 Task: Search one way flight ticket for 4 adults, 2 children, 2 infants in seat and 1 infant on lap in economy from Laredo: Laredo International Airport to New Bern: Coastal Carolina Regional Airport (was Craven County Regional) on 8-4-2023. Choice of flights is Delta. Price is upto 80000. Outbound departure time preference is 0:00.
Action: Mouse moved to (247, 344)
Screenshot: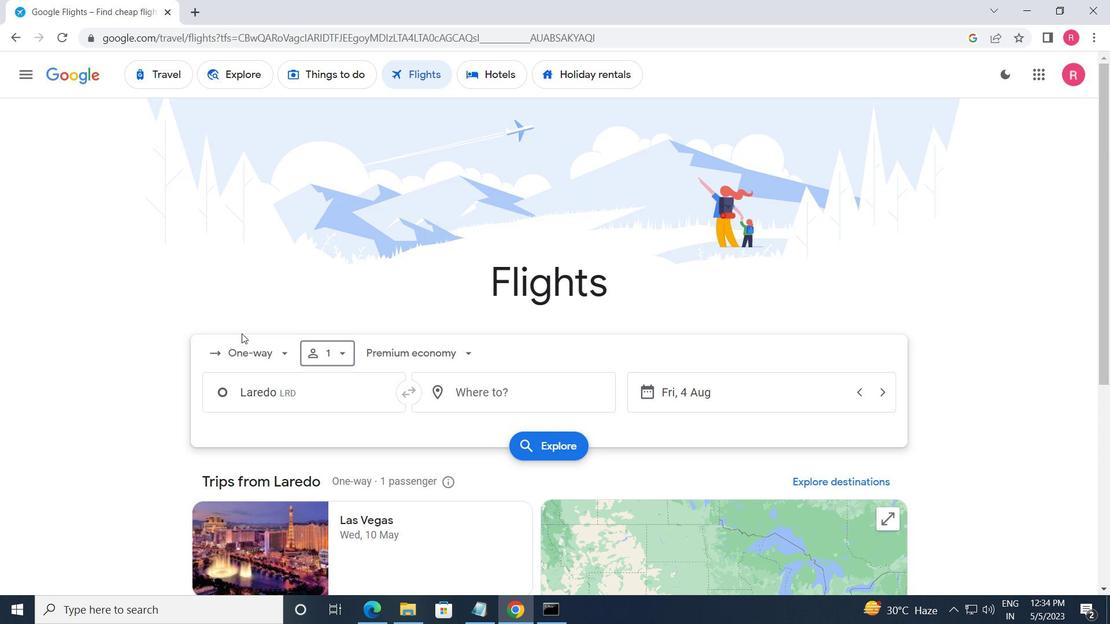 
Action: Mouse pressed left at (247, 344)
Screenshot: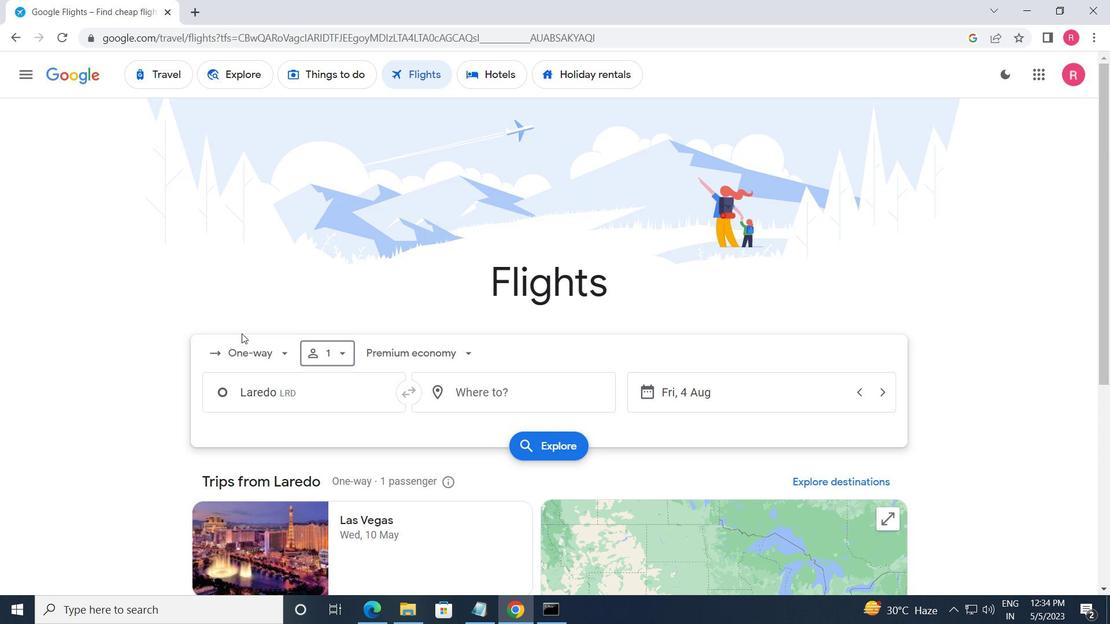 
Action: Mouse moved to (272, 410)
Screenshot: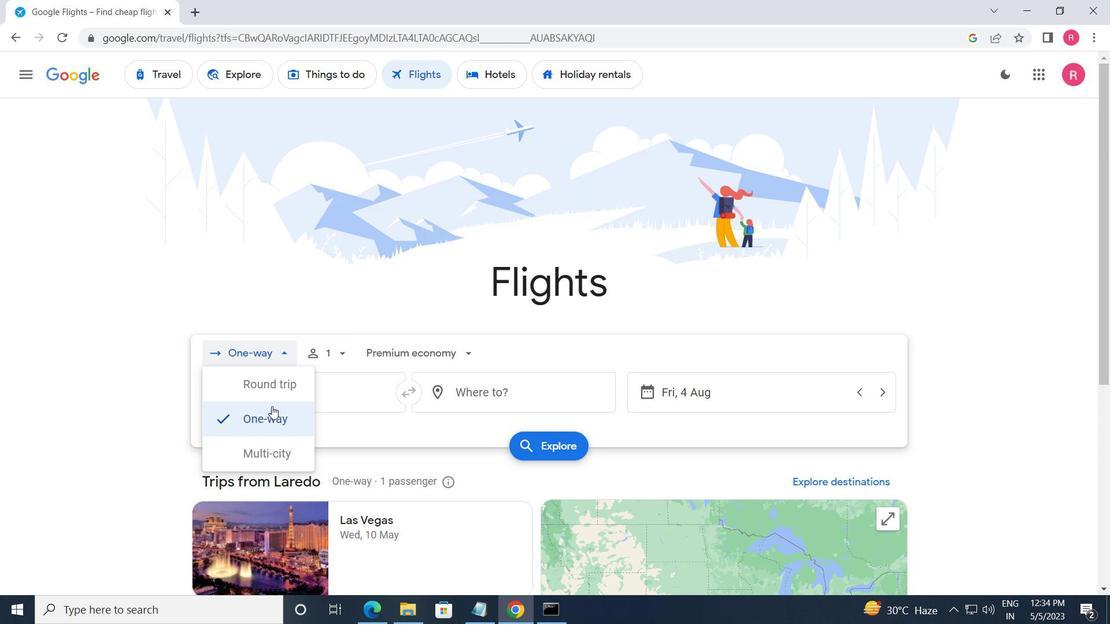 
Action: Mouse pressed left at (272, 410)
Screenshot: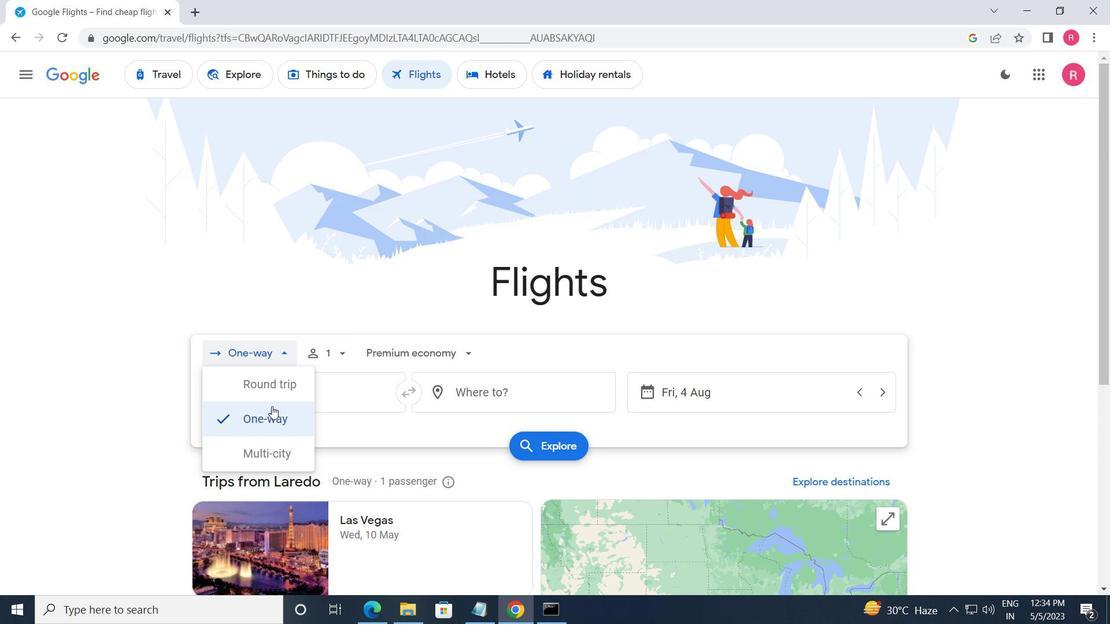 
Action: Mouse moved to (323, 361)
Screenshot: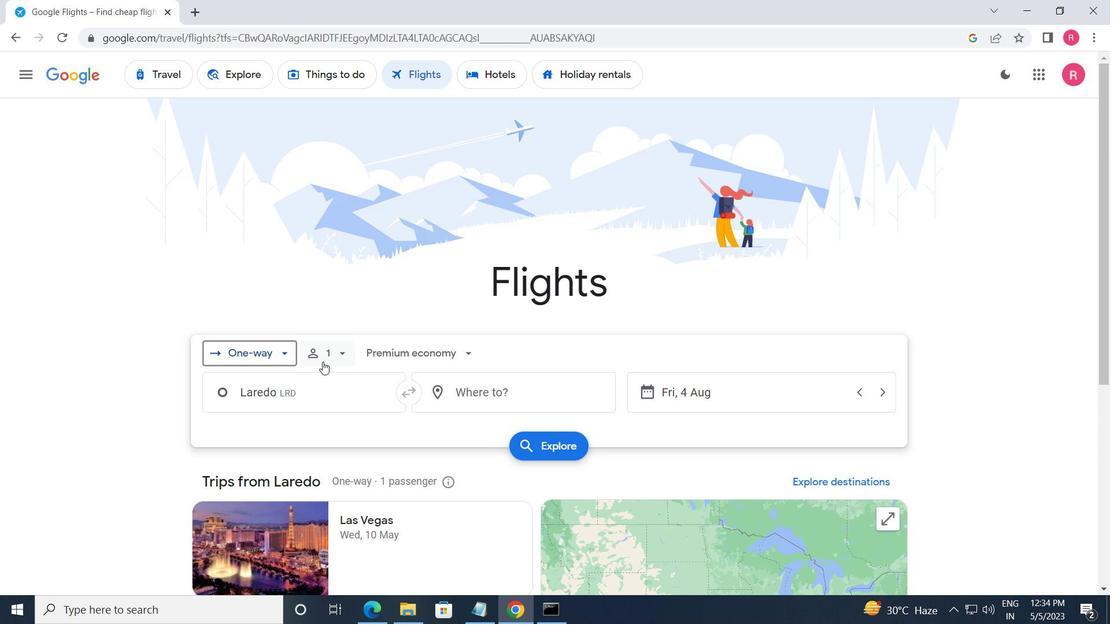 
Action: Mouse pressed left at (323, 361)
Screenshot: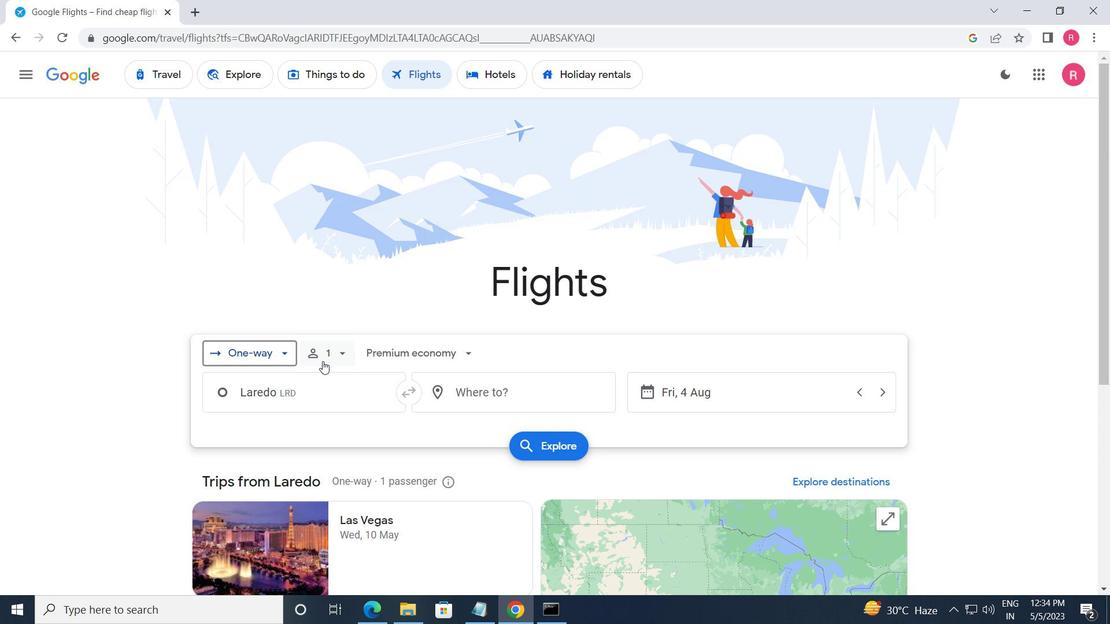 
Action: Mouse moved to (457, 396)
Screenshot: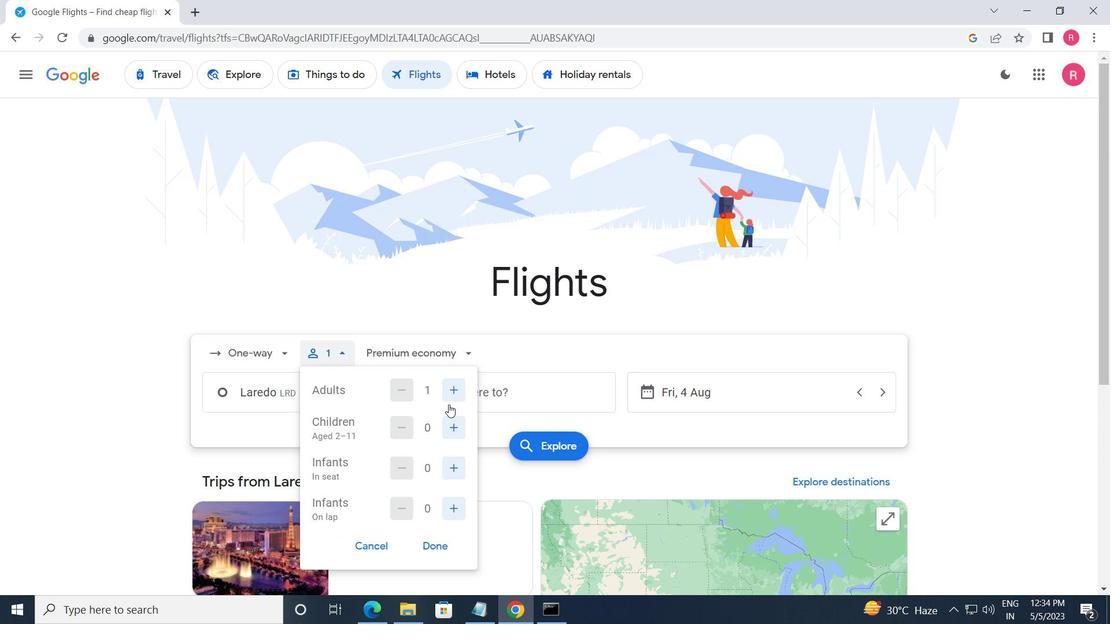 
Action: Mouse pressed left at (457, 396)
Screenshot: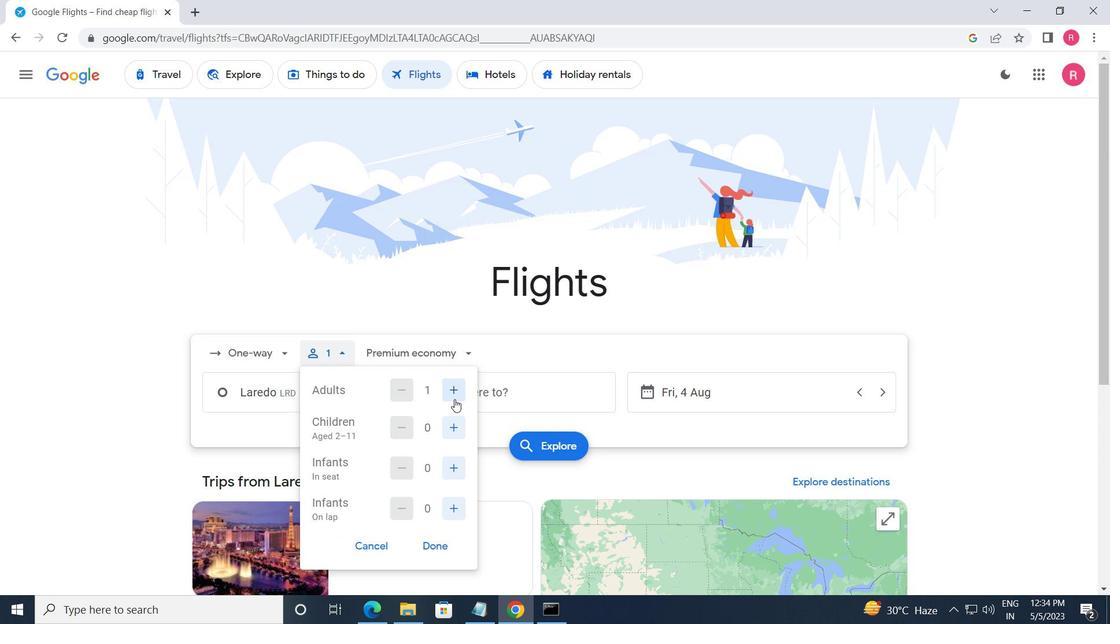 
Action: Mouse moved to (458, 396)
Screenshot: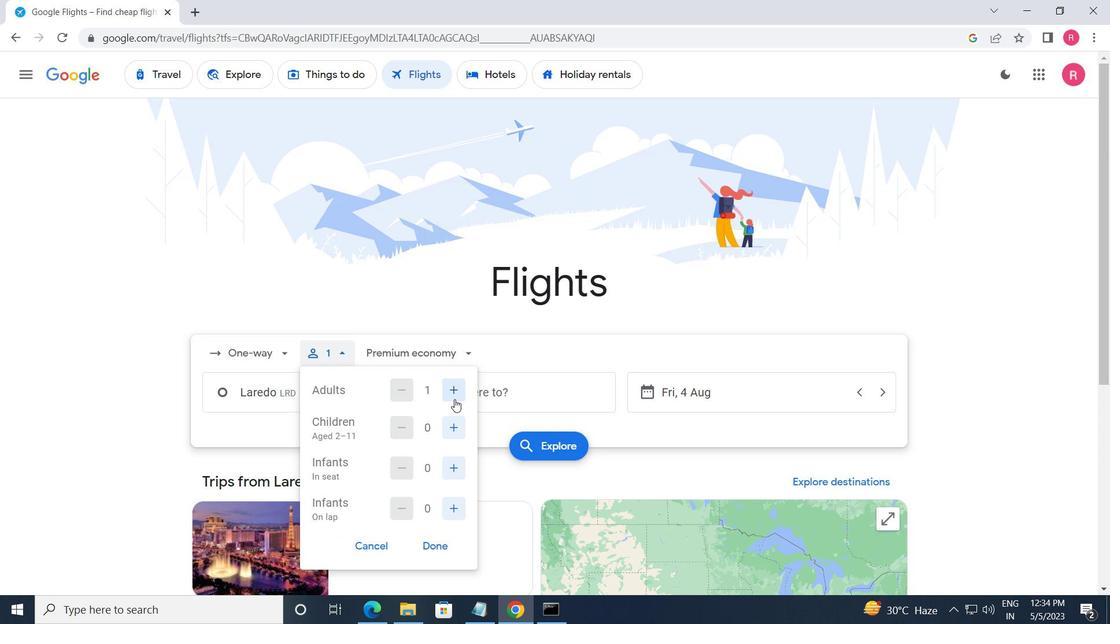 
Action: Mouse pressed left at (458, 396)
Screenshot: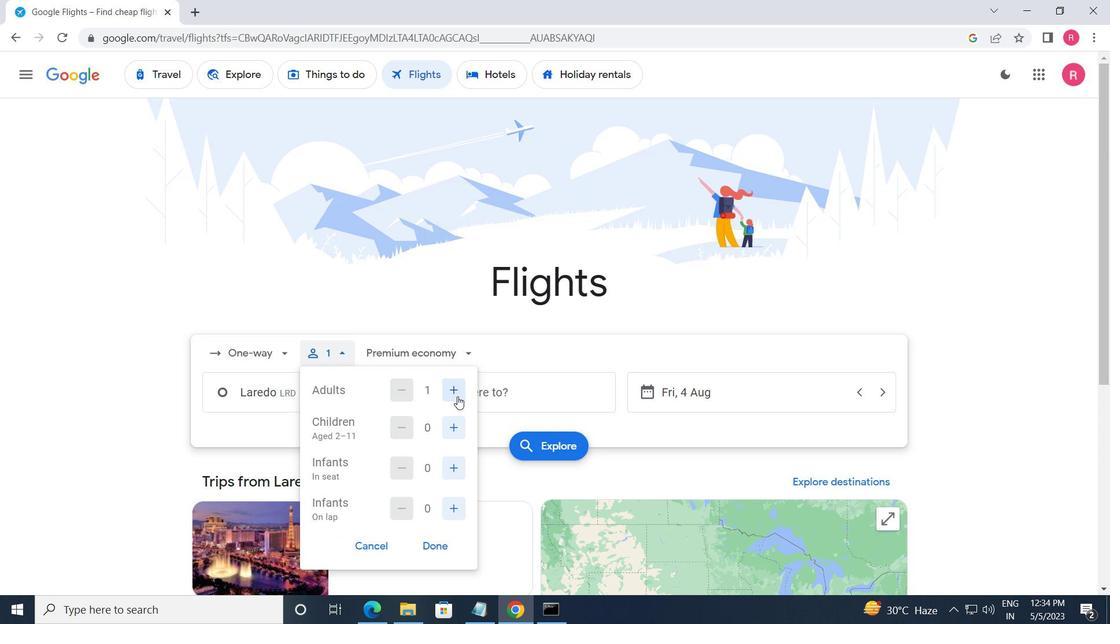 
Action: Mouse pressed left at (458, 396)
Screenshot: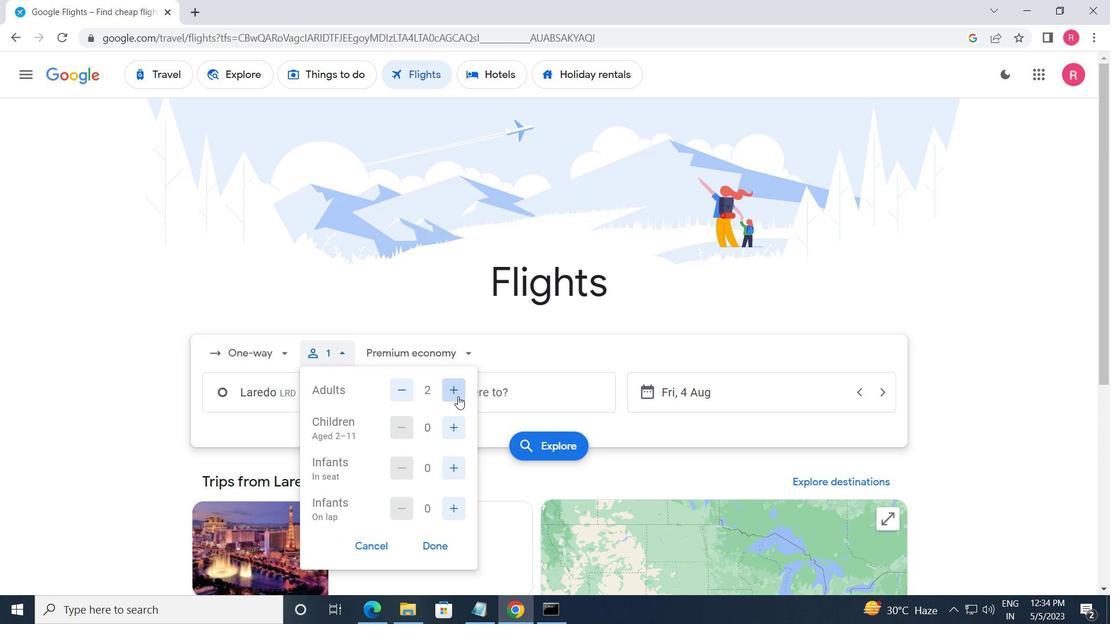 
Action: Mouse moved to (454, 419)
Screenshot: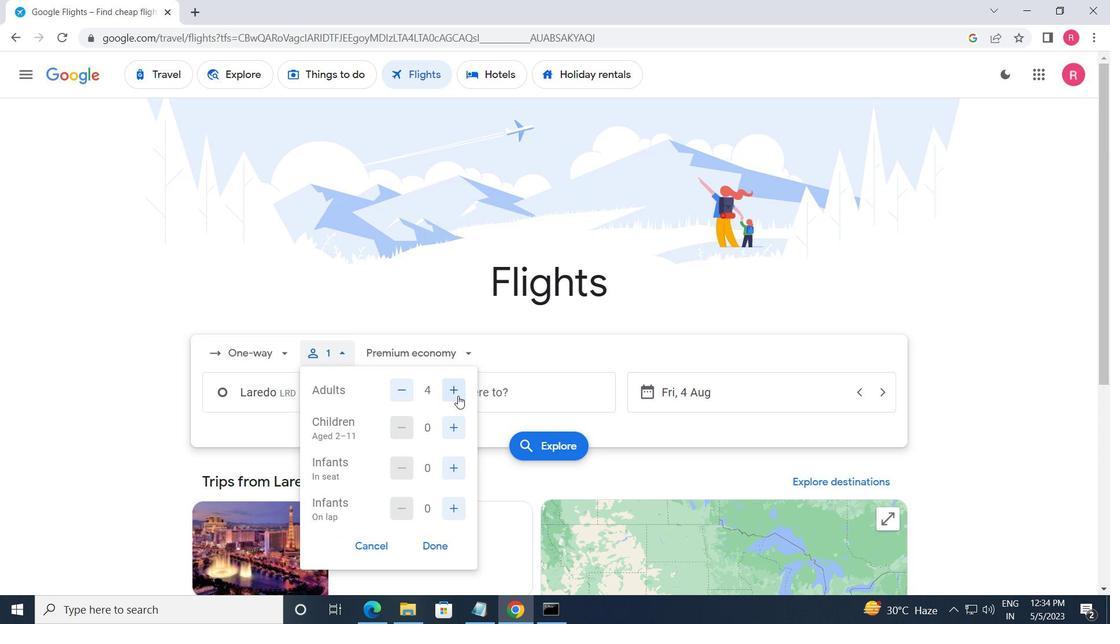 
Action: Mouse pressed left at (454, 419)
Screenshot: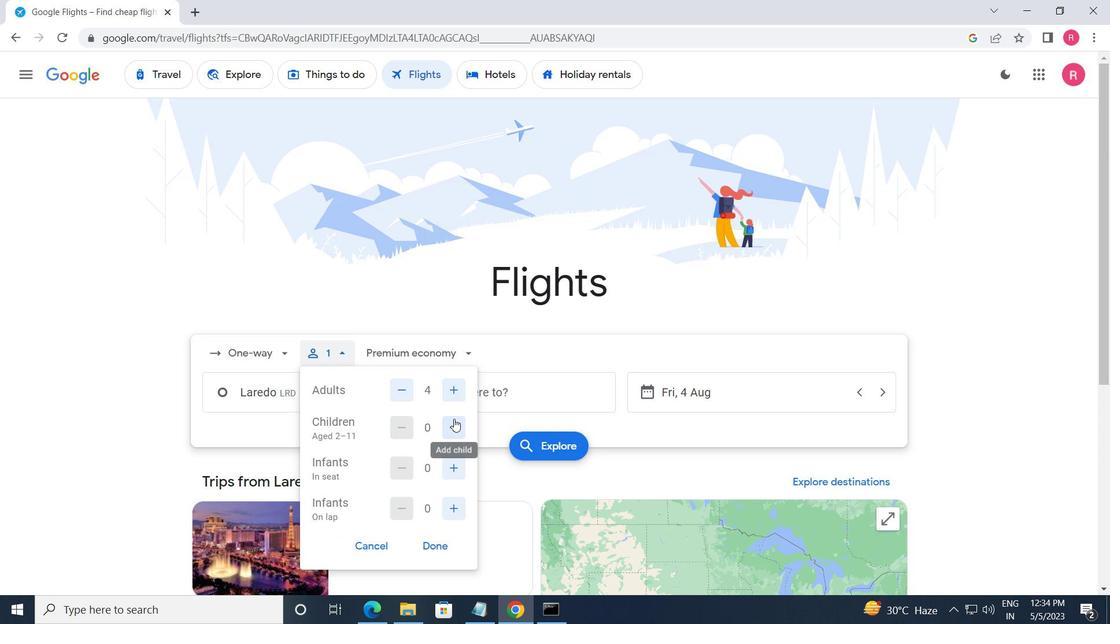 
Action: Mouse pressed left at (454, 419)
Screenshot: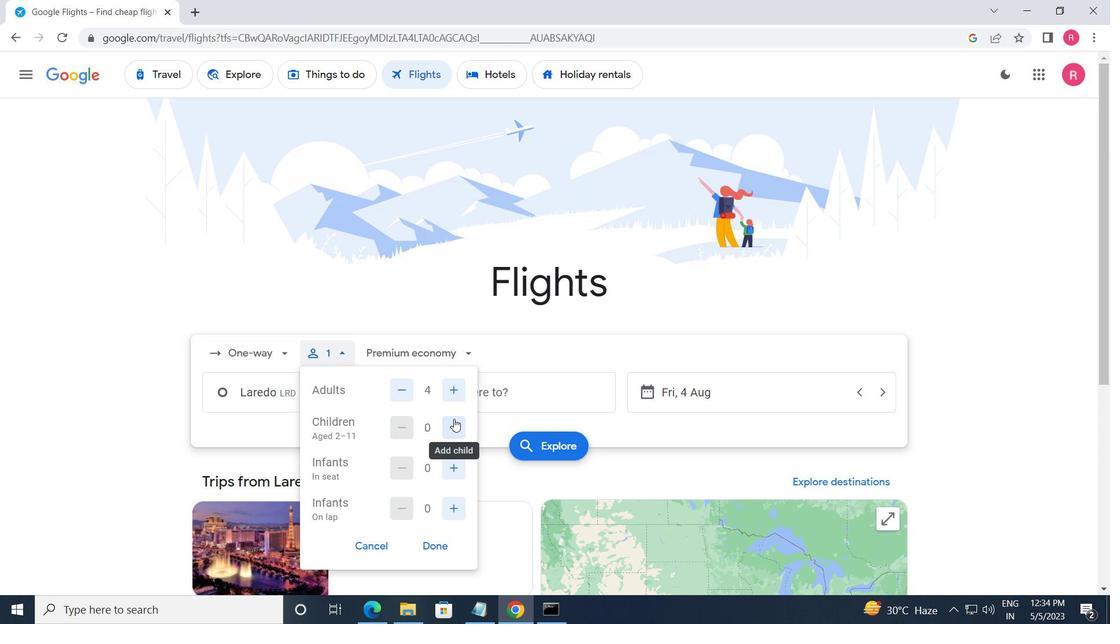 
Action: Mouse moved to (454, 463)
Screenshot: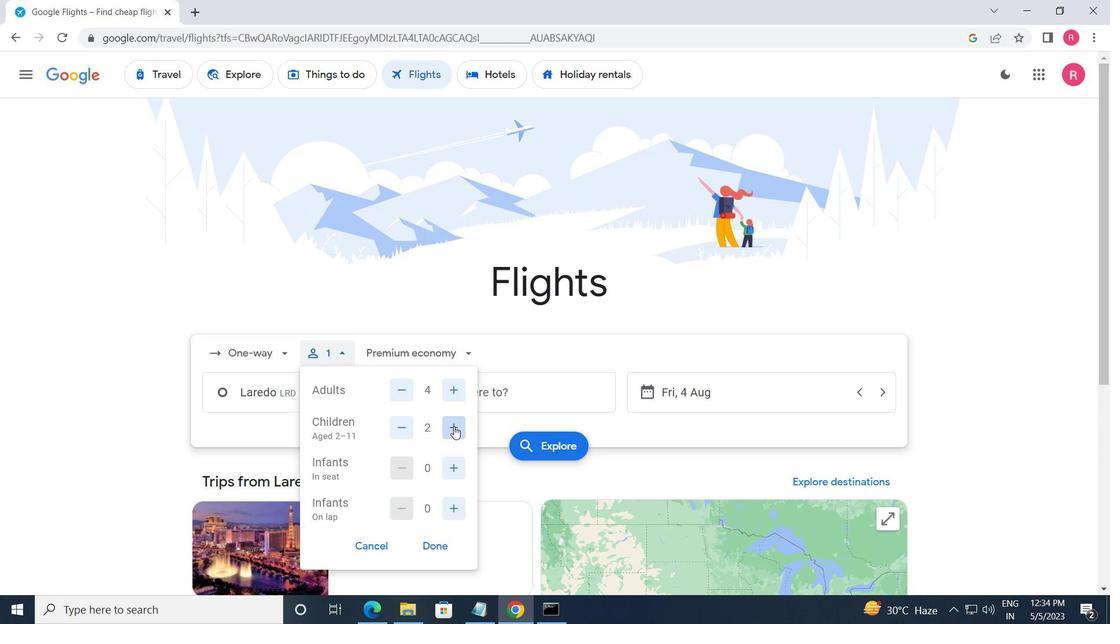 
Action: Mouse pressed left at (454, 463)
Screenshot: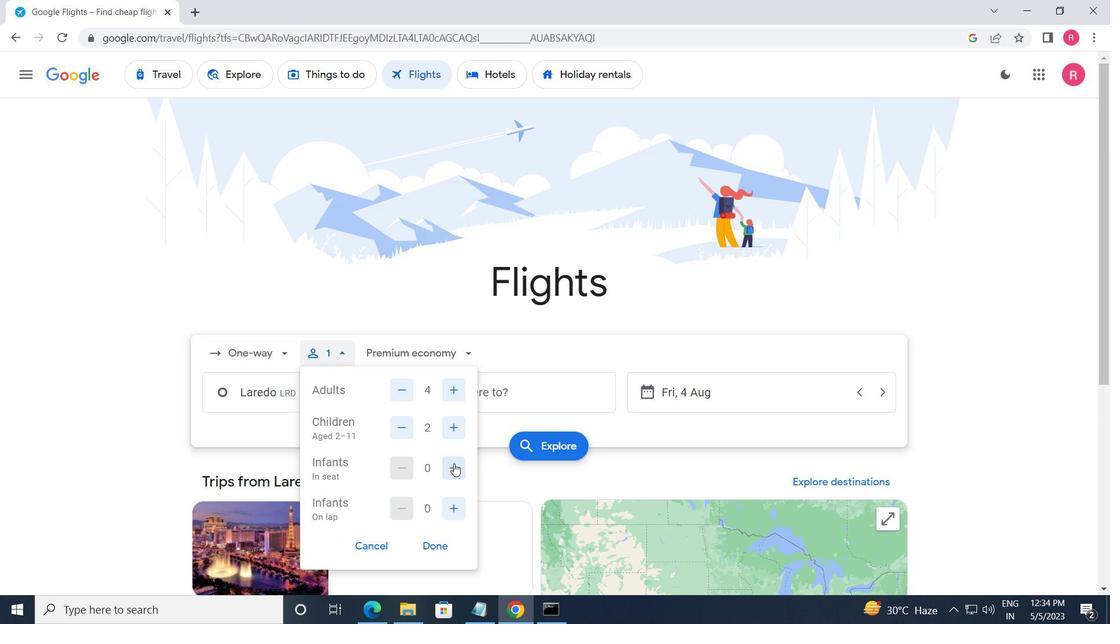 
Action: Mouse pressed left at (454, 463)
Screenshot: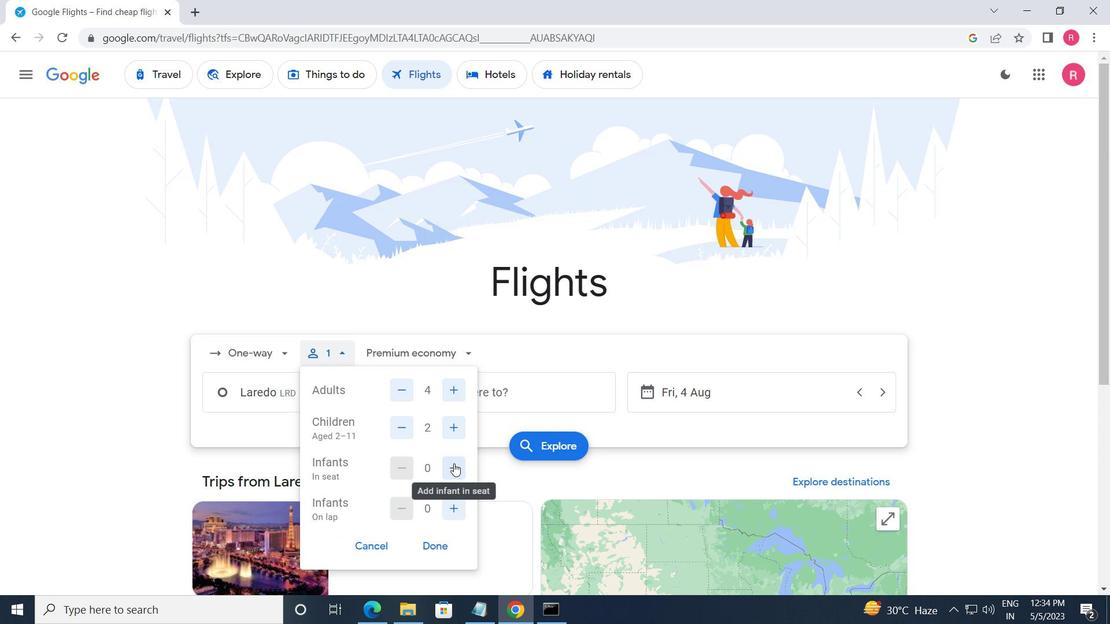 
Action: Mouse moved to (454, 512)
Screenshot: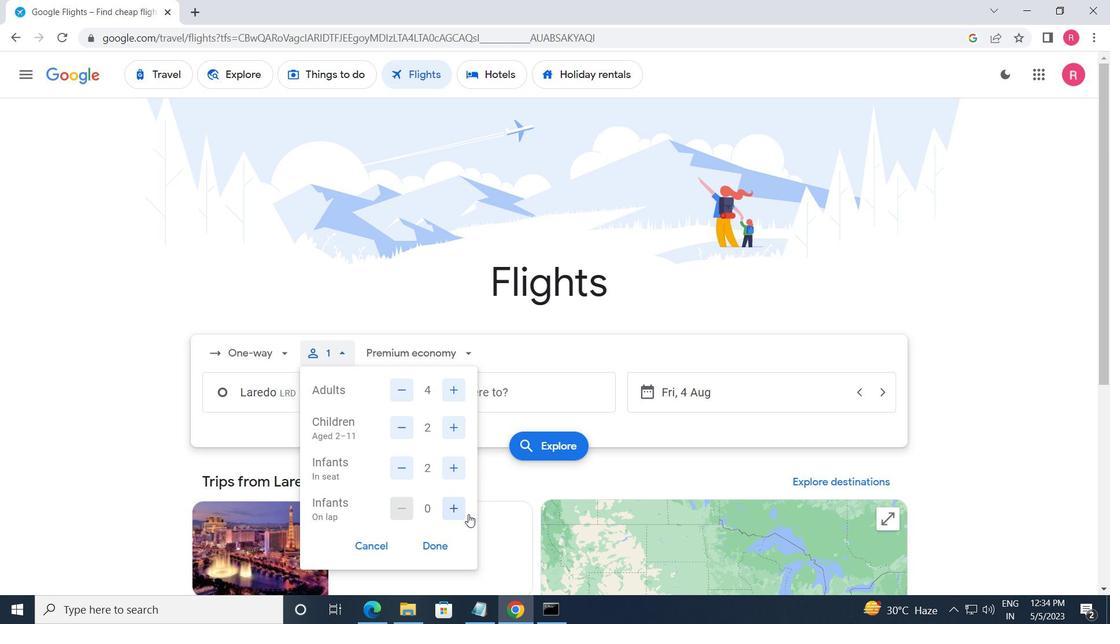 
Action: Mouse pressed left at (454, 512)
Screenshot: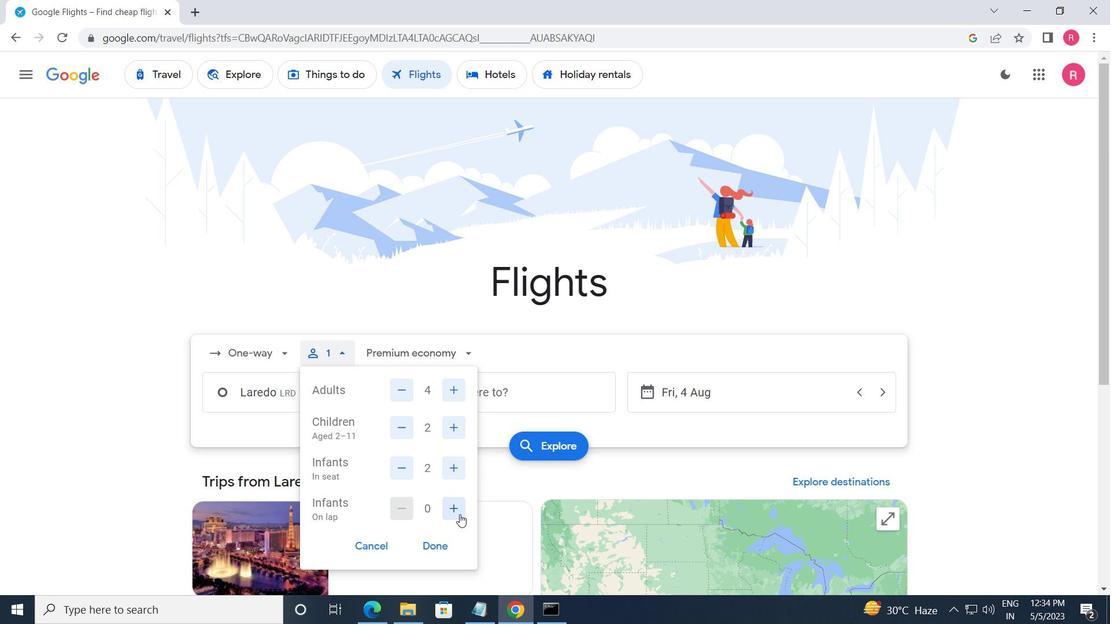 
Action: Mouse moved to (435, 542)
Screenshot: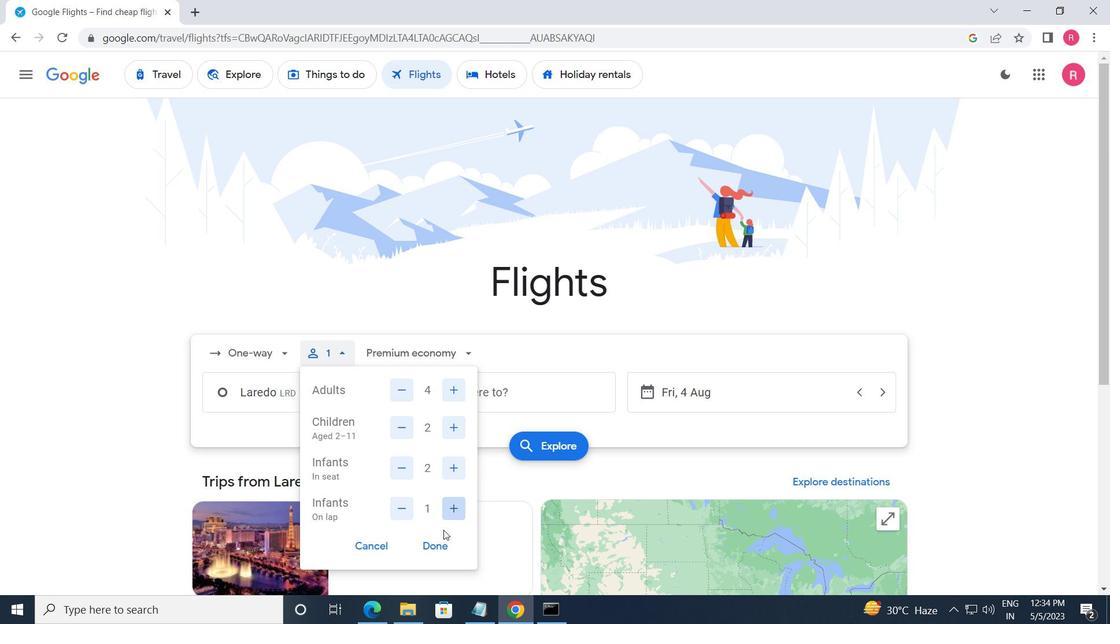 
Action: Mouse pressed left at (435, 542)
Screenshot: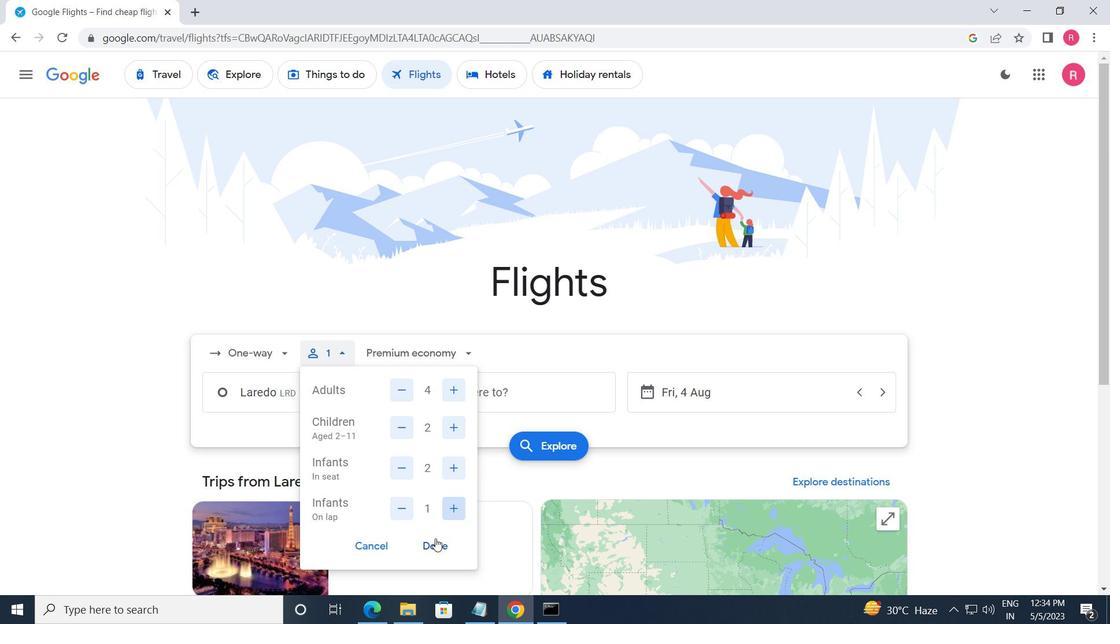 
Action: Mouse moved to (428, 358)
Screenshot: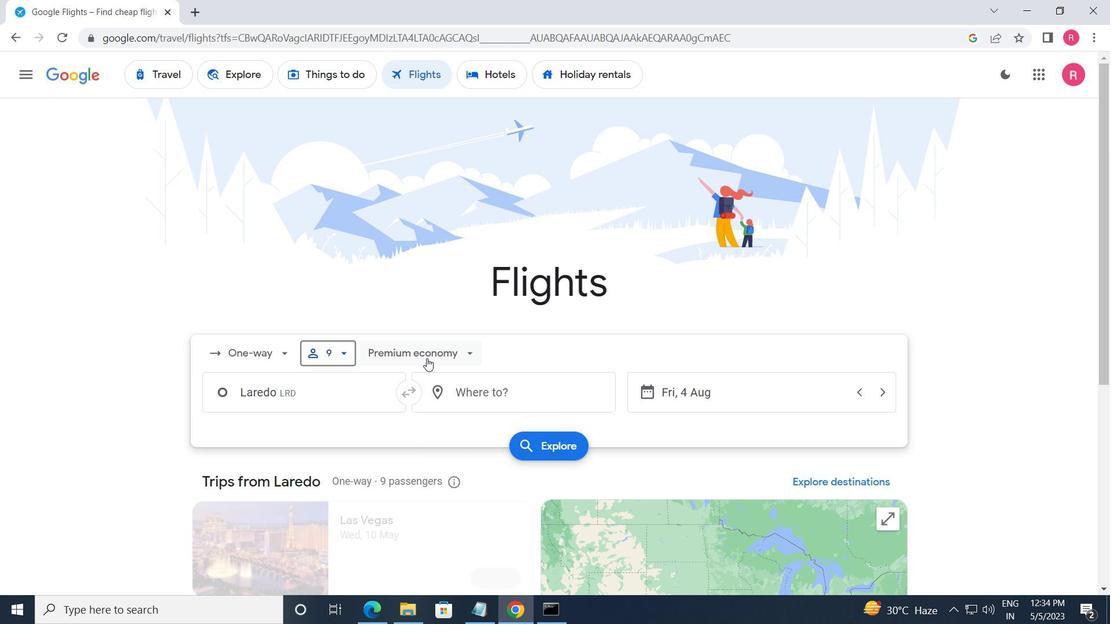 
Action: Mouse pressed left at (428, 358)
Screenshot: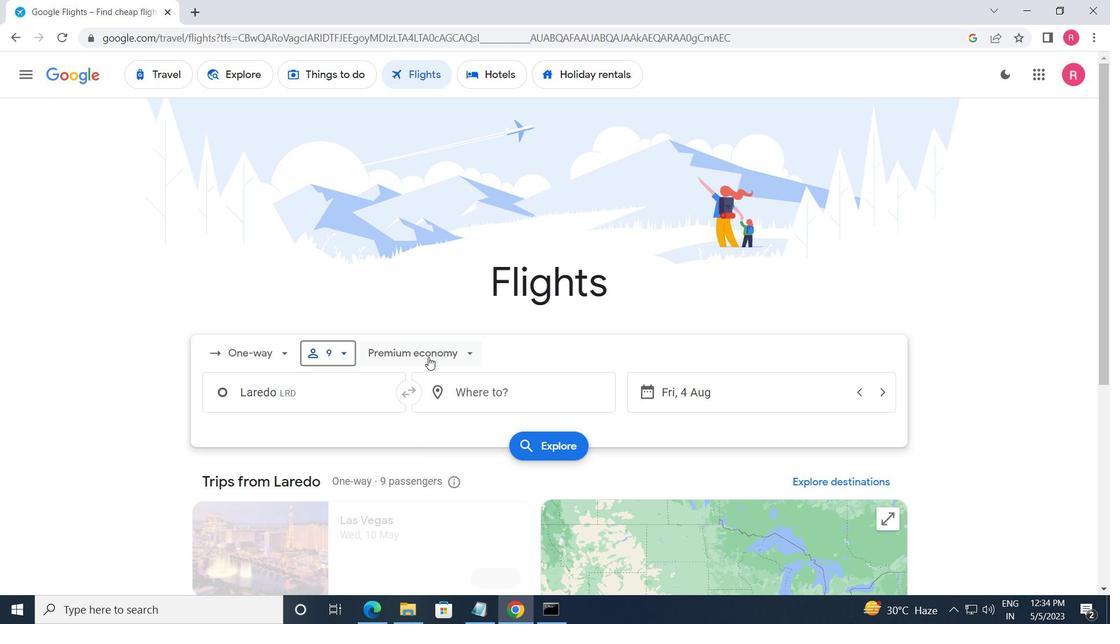 
Action: Mouse moved to (434, 384)
Screenshot: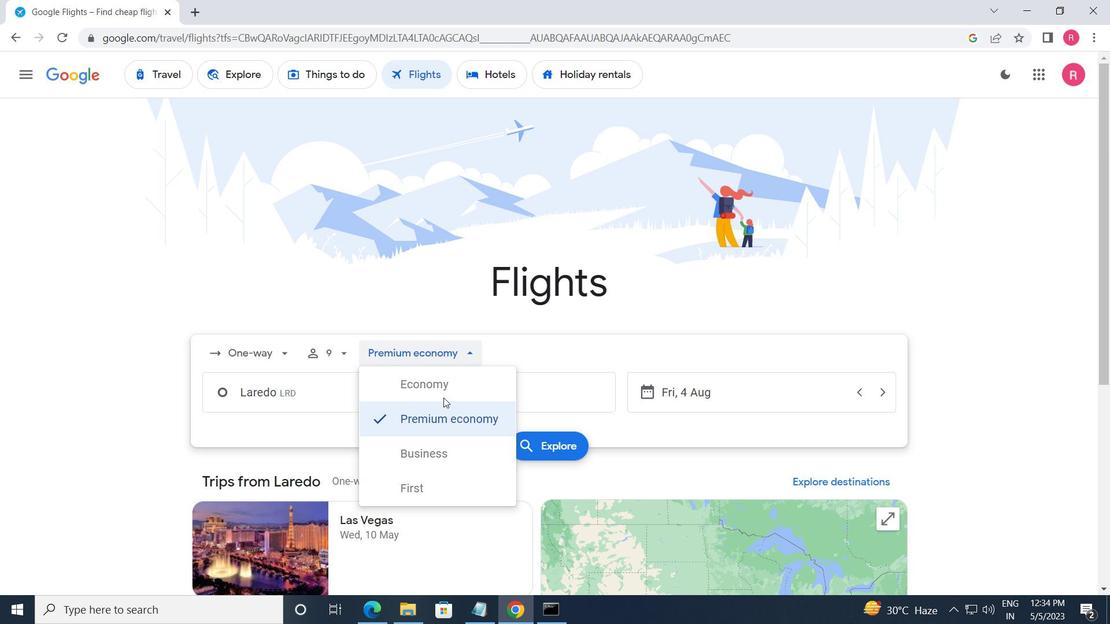 
Action: Mouse pressed left at (434, 384)
Screenshot: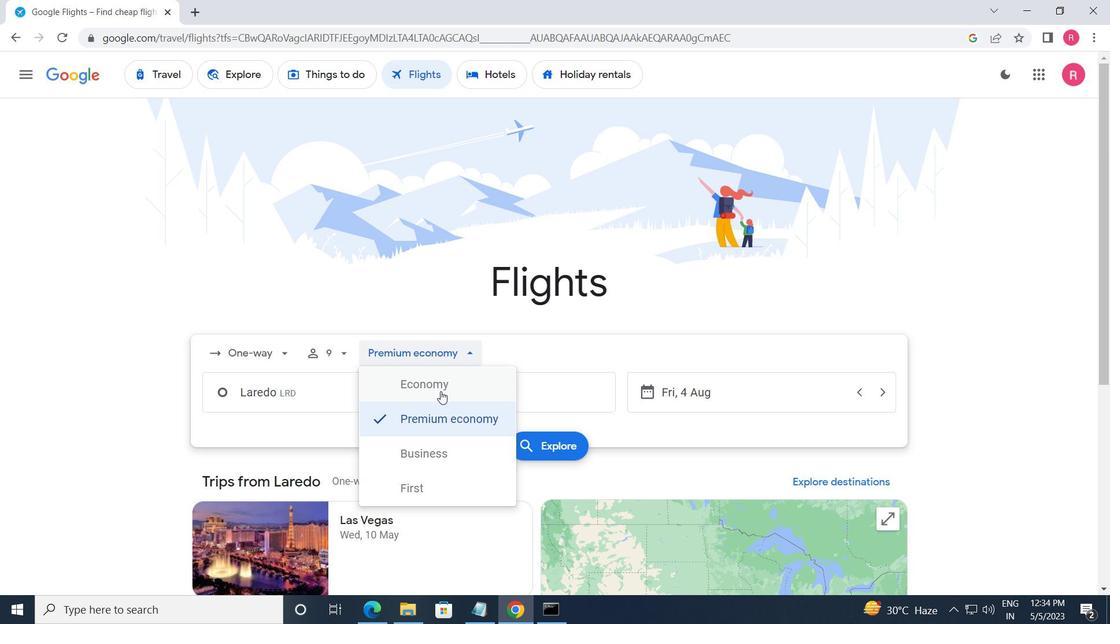 
Action: Mouse moved to (343, 396)
Screenshot: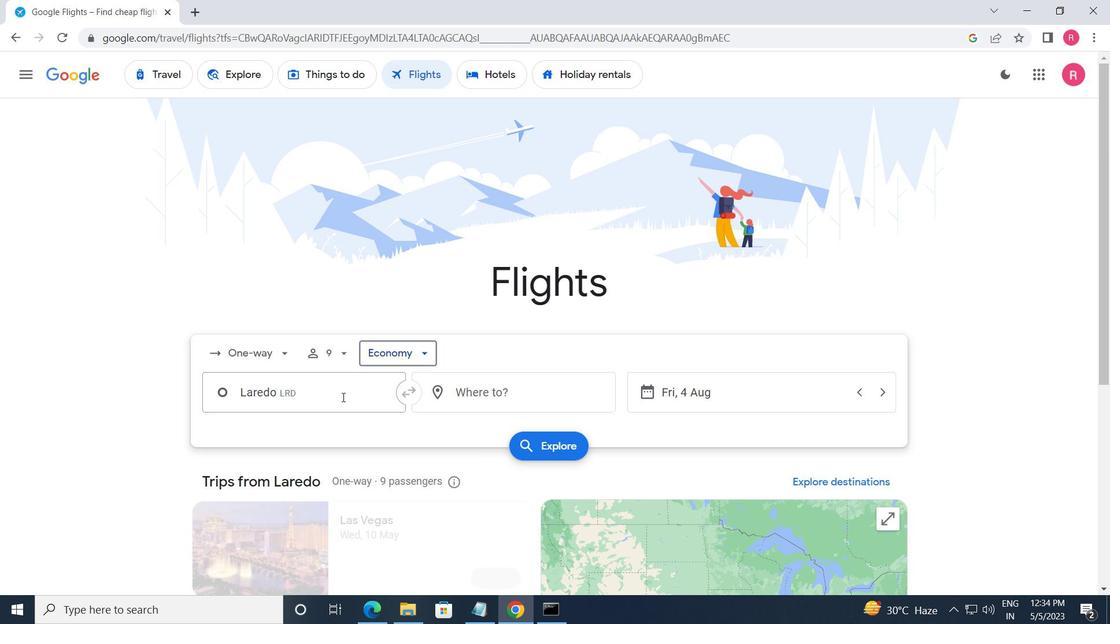 
Action: Mouse pressed left at (343, 396)
Screenshot: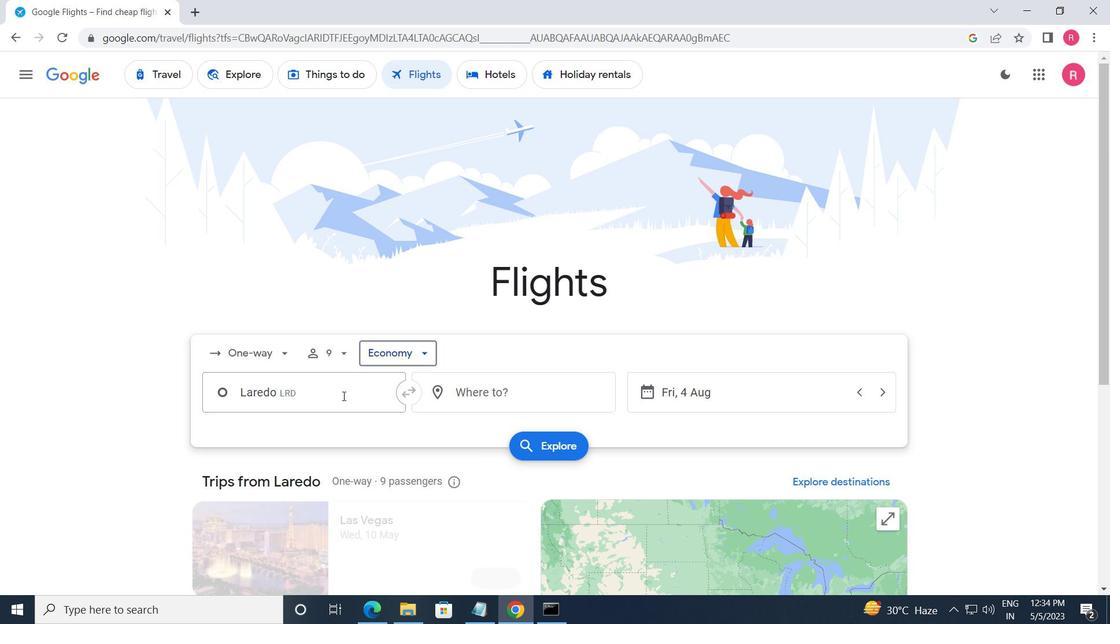 
Action: Key pressed <Key.shift_r>Lard<Key.backspace>edo
Screenshot: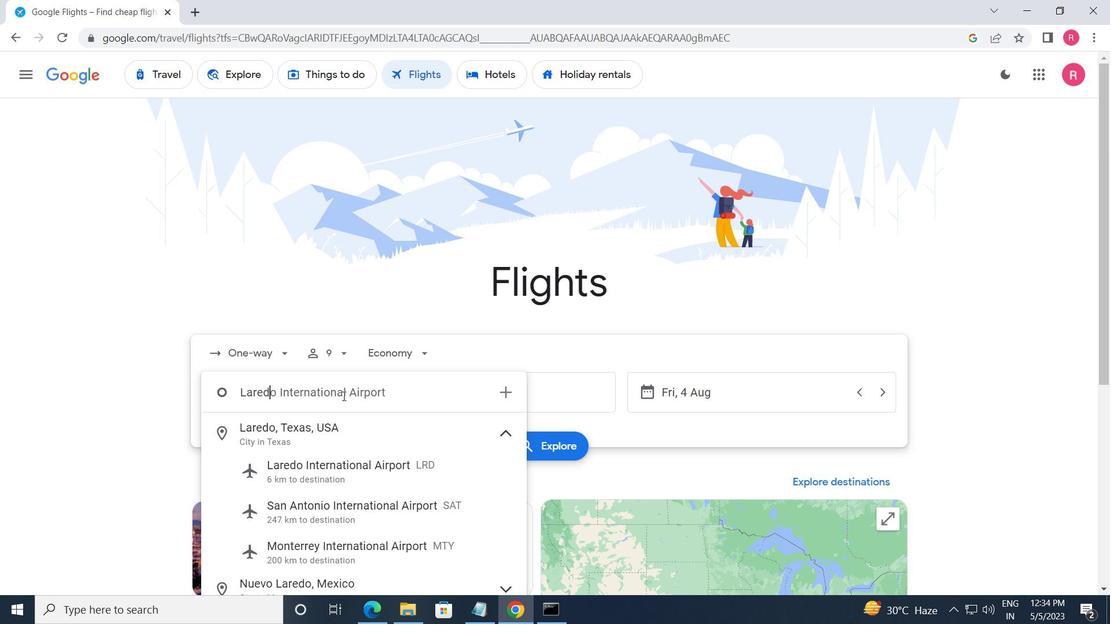 
Action: Mouse moved to (333, 477)
Screenshot: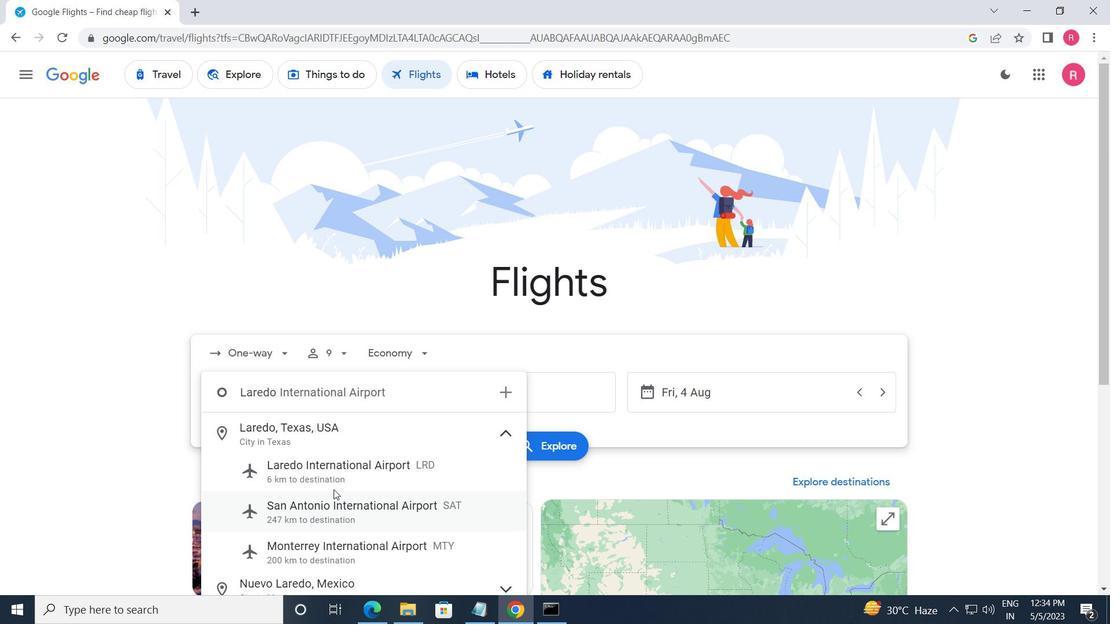 
Action: Mouse pressed left at (333, 477)
Screenshot: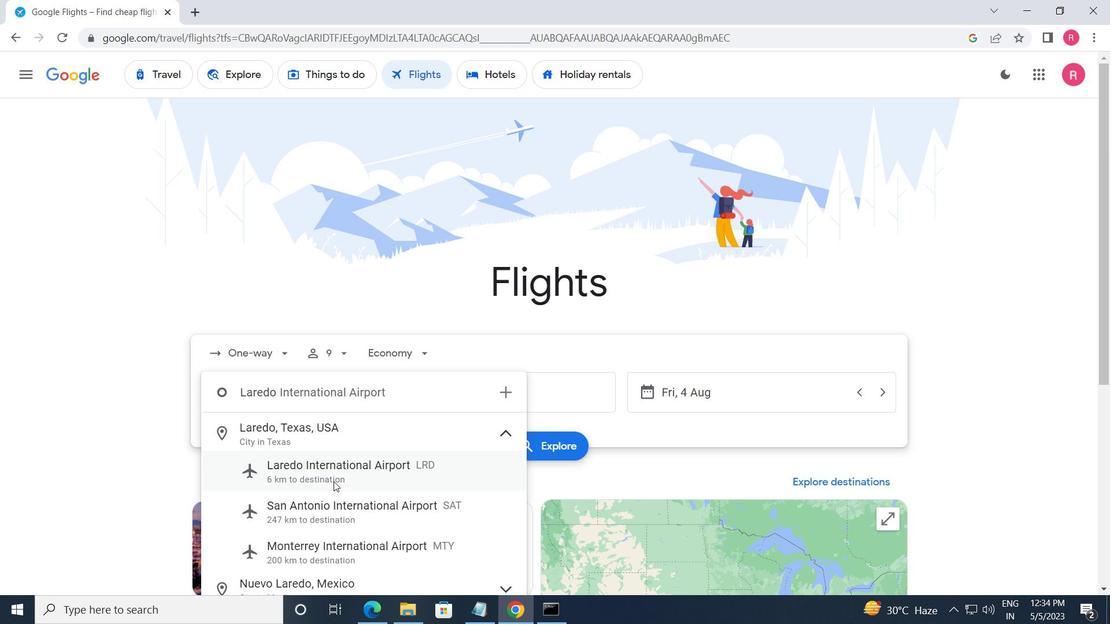 
Action: Mouse moved to (548, 394)
Screenshot: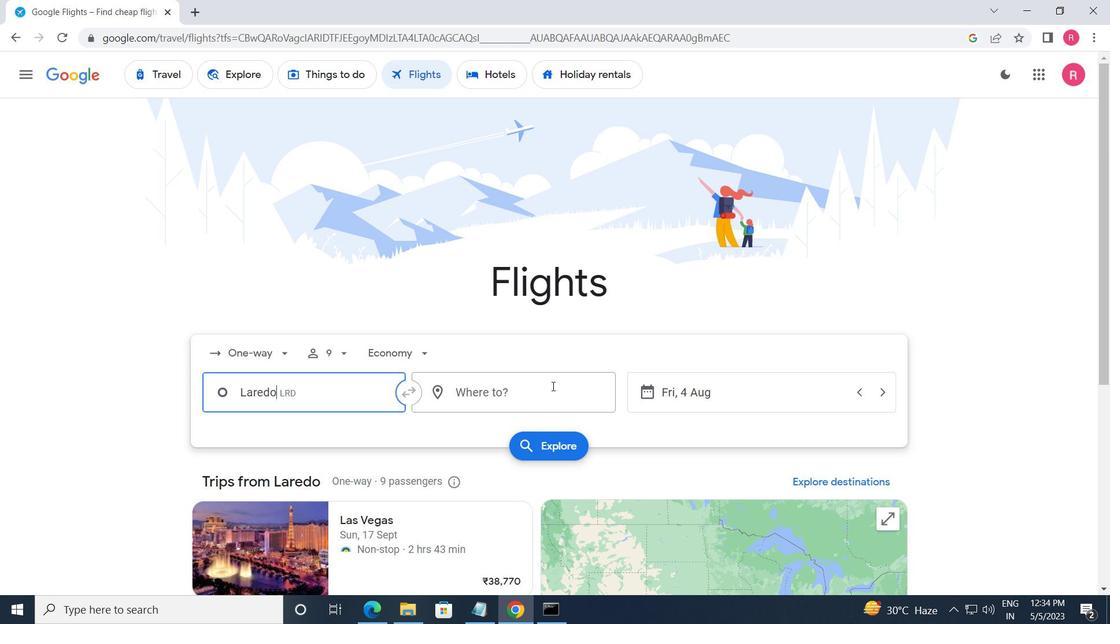 
Action: Mouse pressed left at (548, 394)
Screenshot: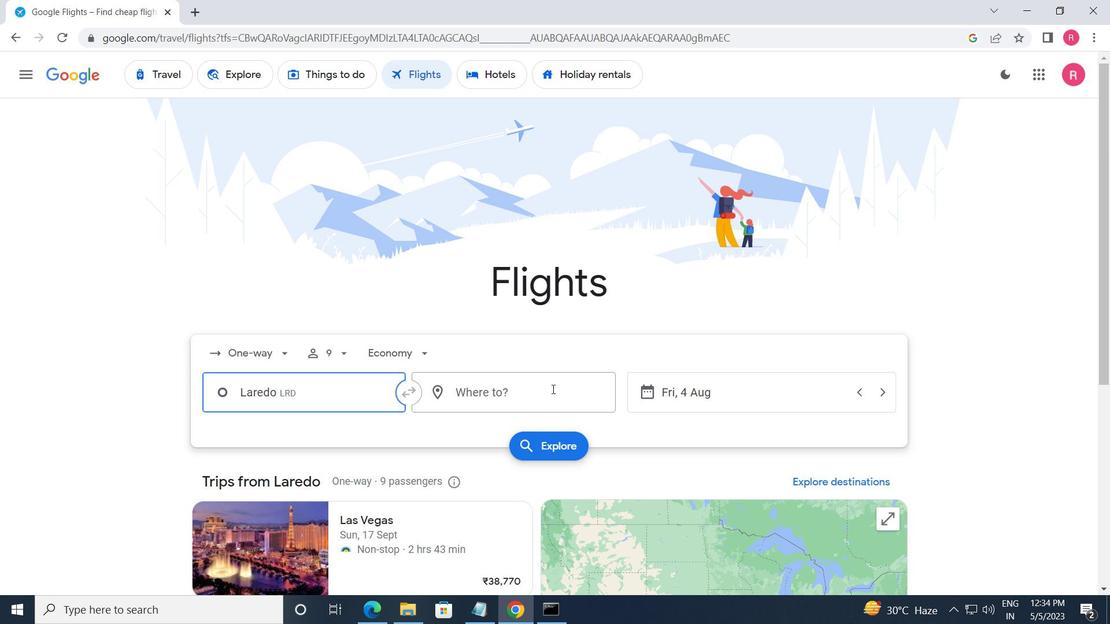 
Action: Mouse moved to (522, 352)
Screenshot: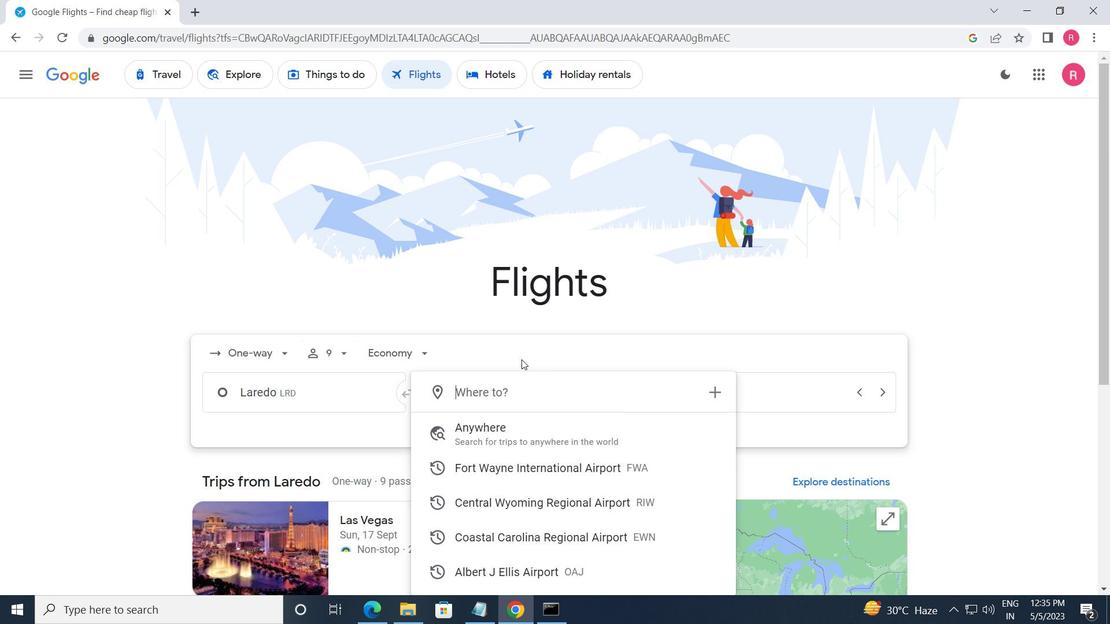 
Action: Key pressed <Key.shift_r>
Screenshot: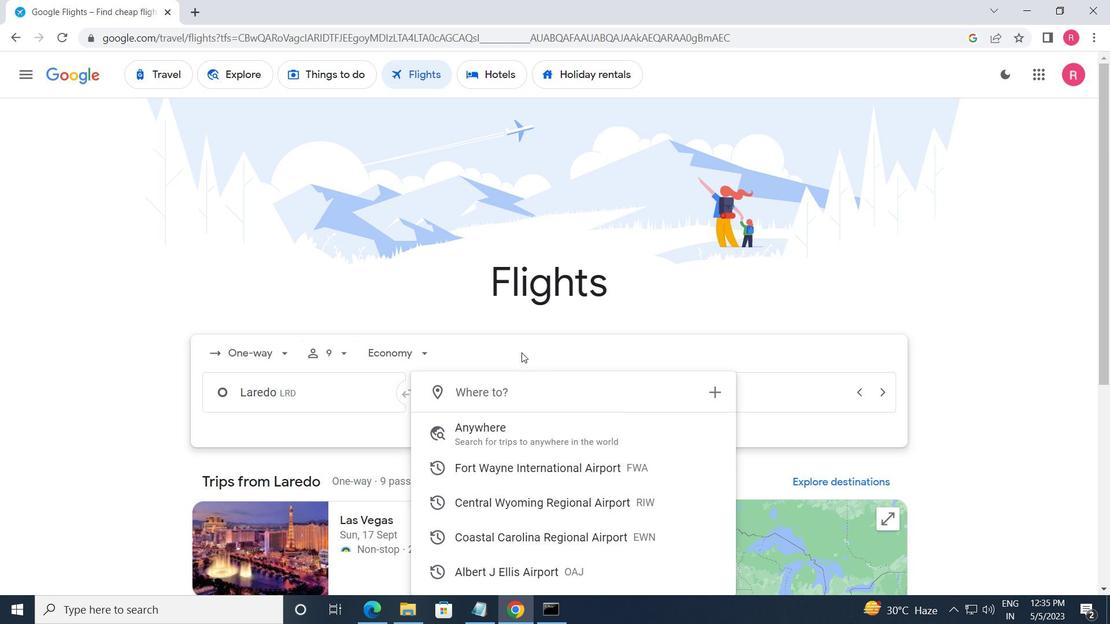 
Action: Mouse moved to (522, 352)
Screenshot: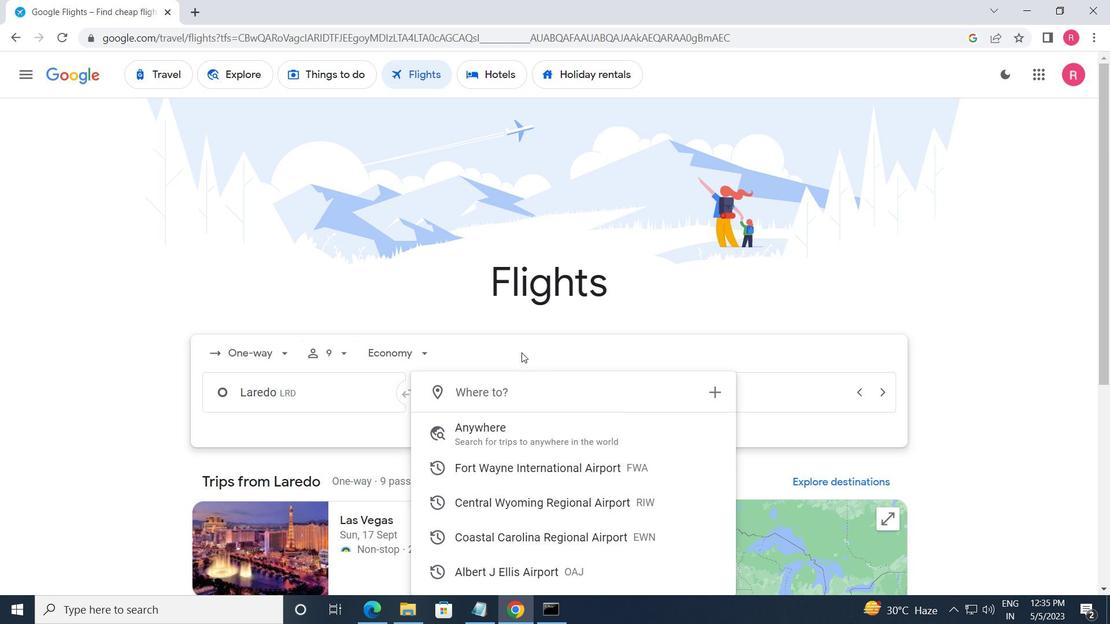 
Action: Key pressed New<Key.space><Key.shift>BERN
Screenshot: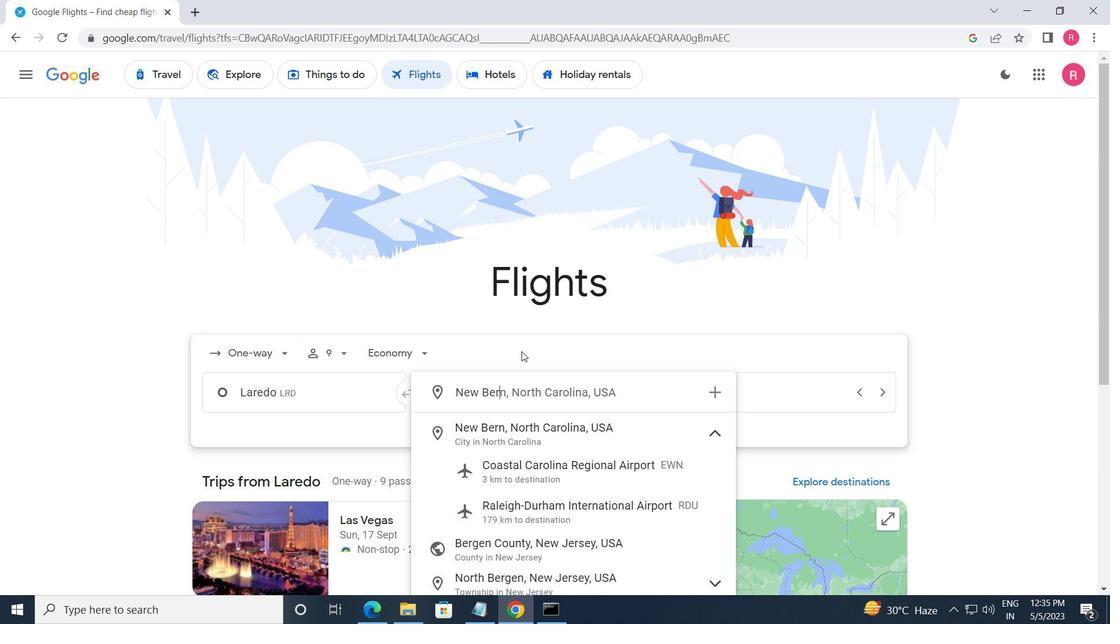
Action: Mouse moved to (595, 476)
Screenshot: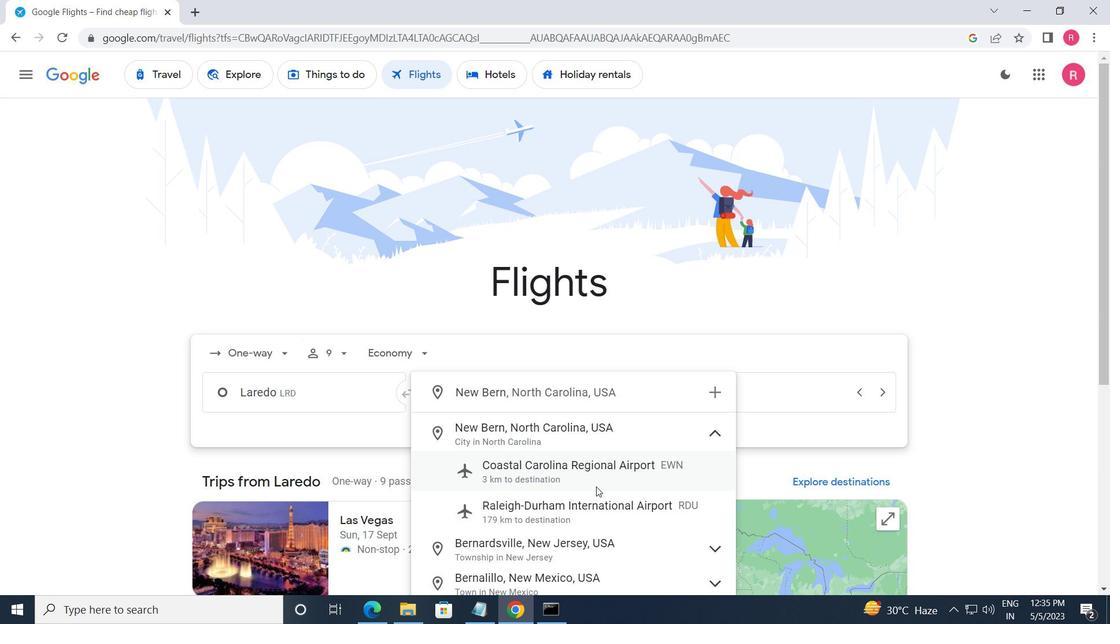 
Action: Mouse pressed left at (595, 476)
Screenshot: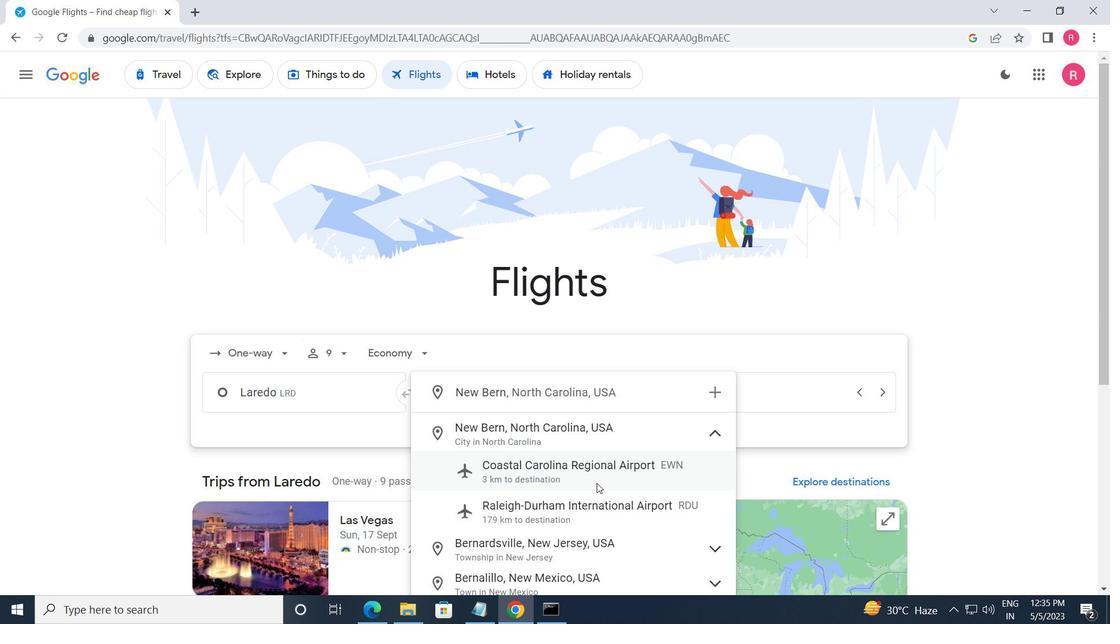 
Action: Mouse moved to (733, 400)
Screenshot: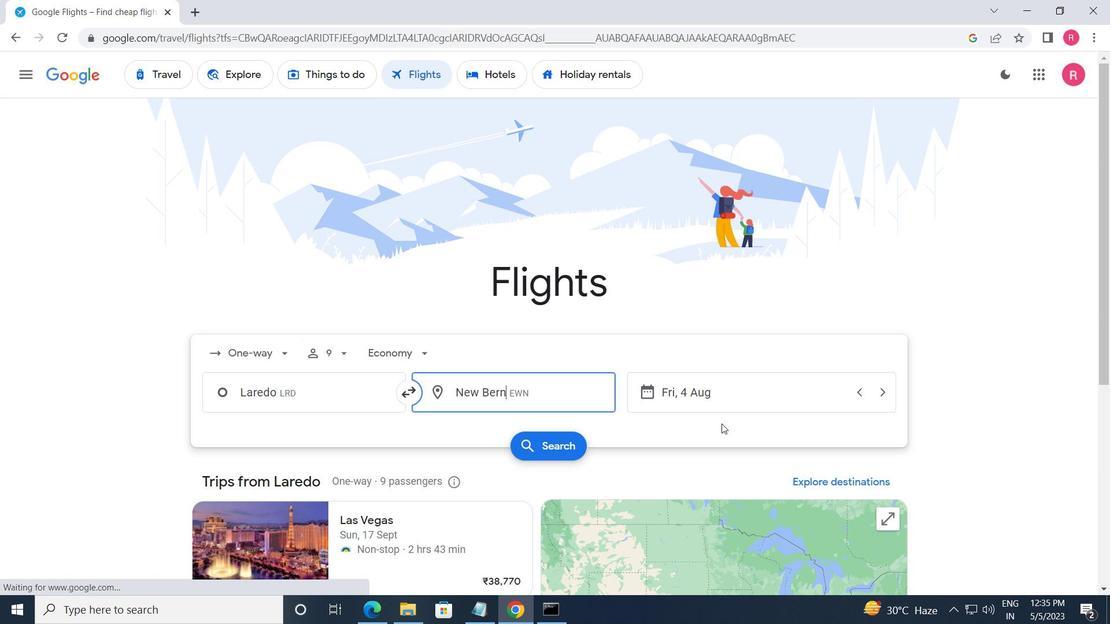 
Action: Mouse pressed left at (733, 400)
Screenshot: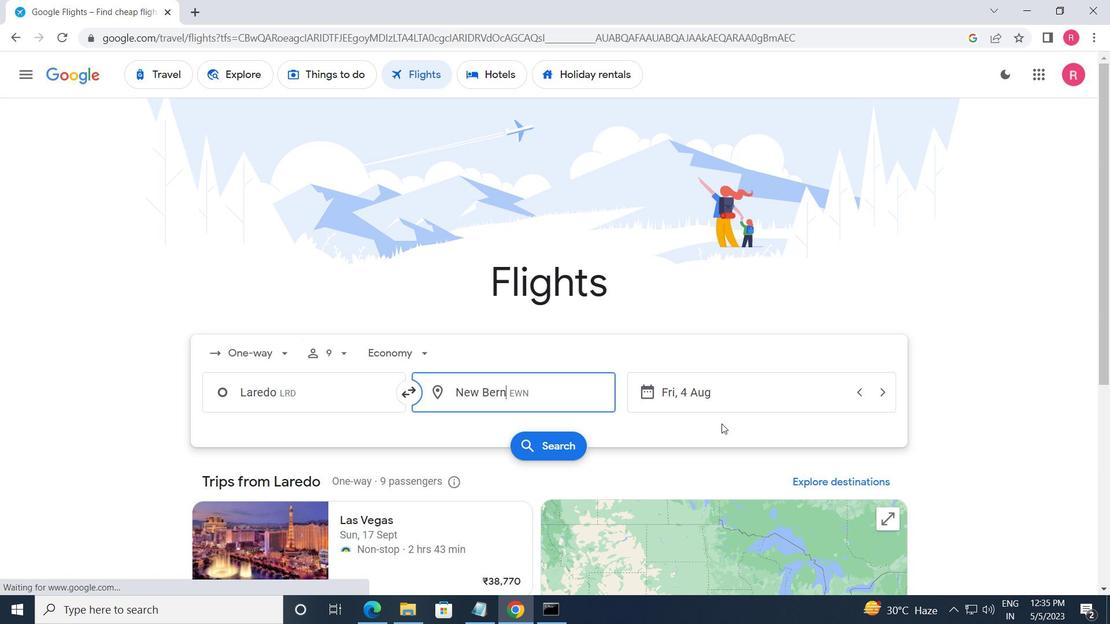 
Action: Mouse moved to (555, 330)
Screenshot: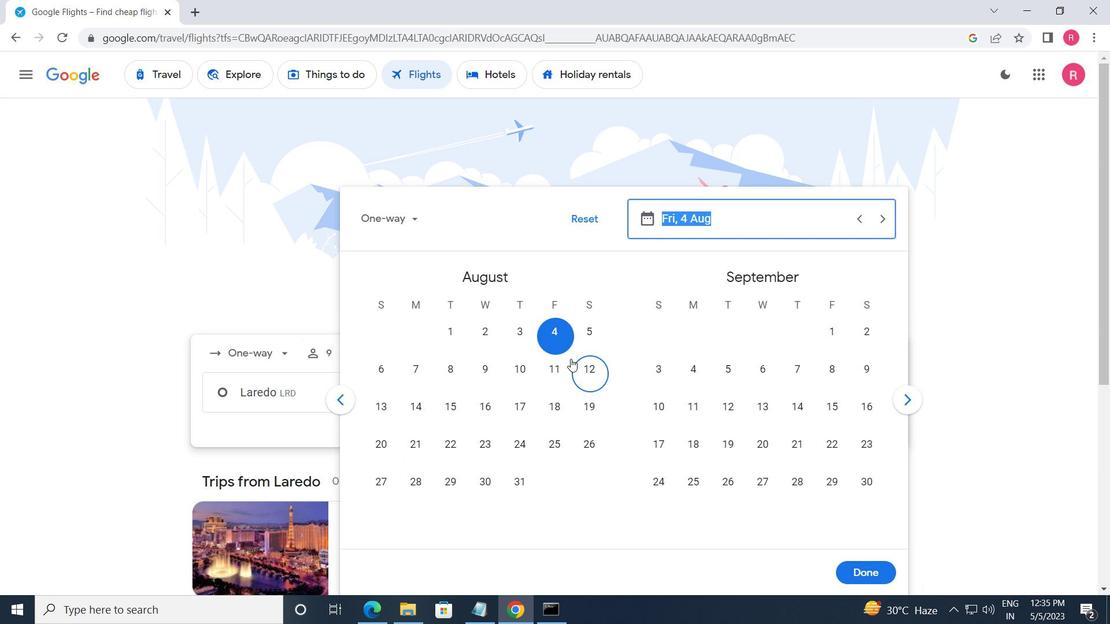 
Action: Mouse pressed left at (555, 330)
Screenshot: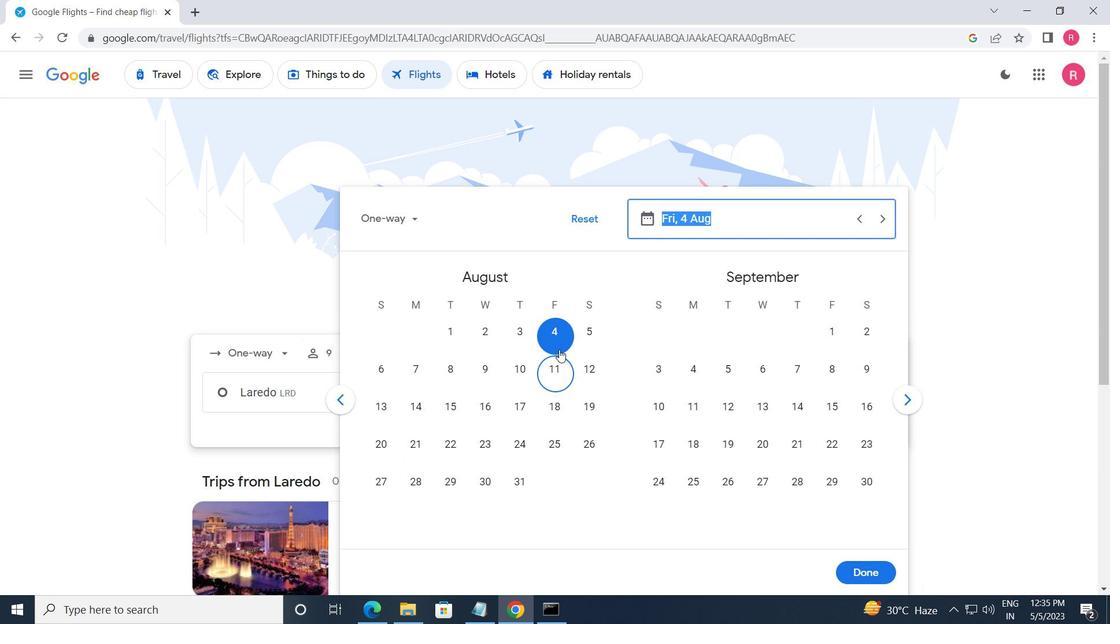 
Action: Mouse moved to (873, 565)
Screenshot: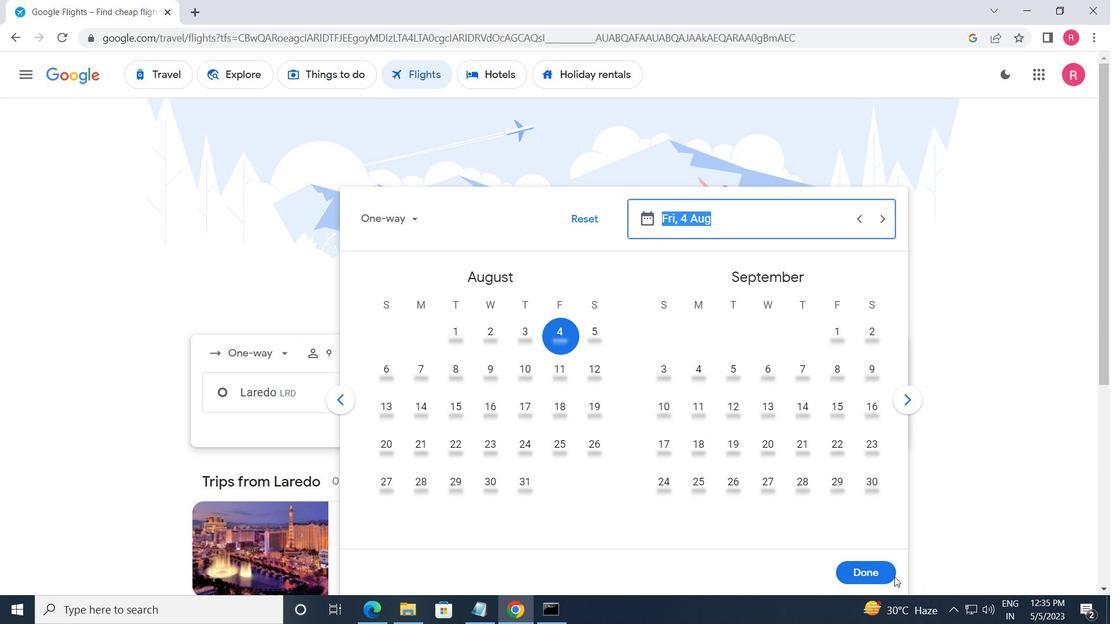 
Action: Mouse pressed left at (873, 565)
Screenshot: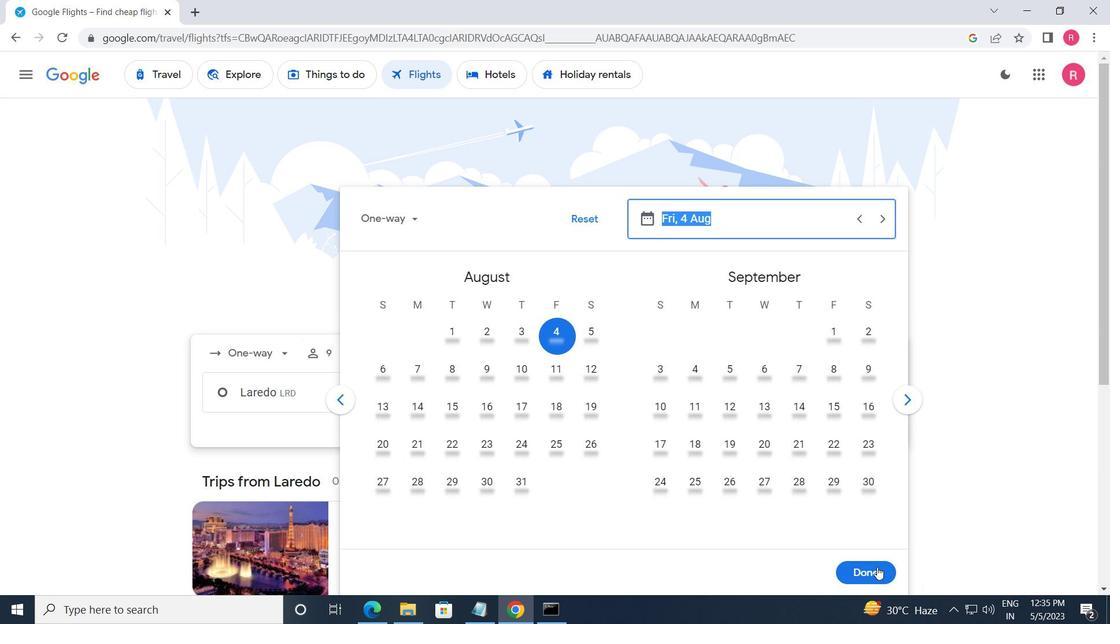 
Action: Mouse moved to (566, 451)
Screenshot: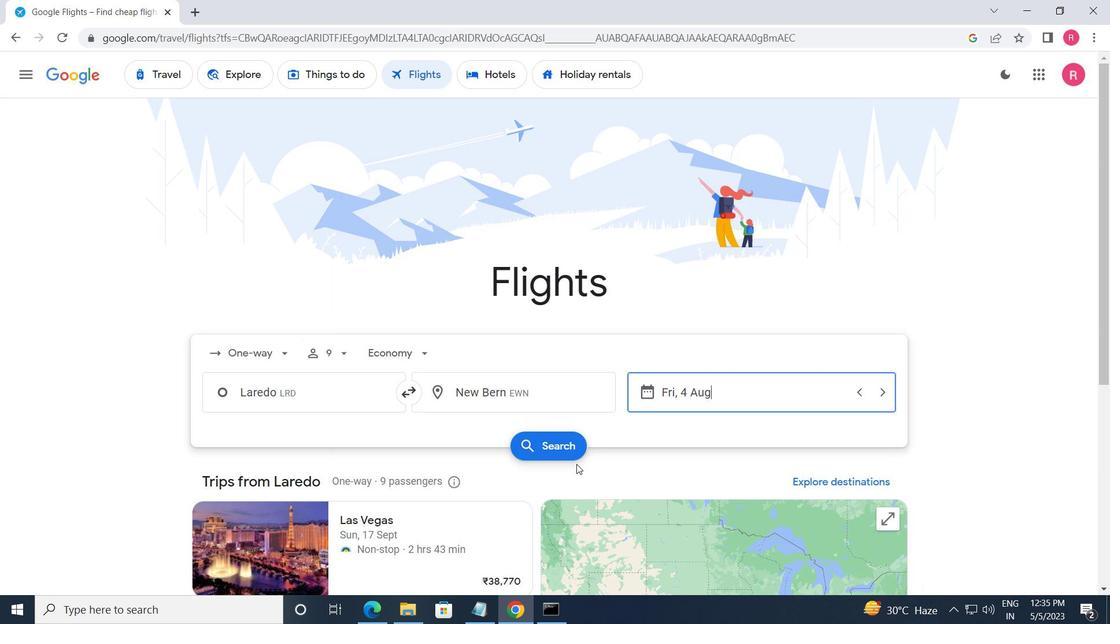 
Action: Mouse pressed left at (566, 451)
Screenshot: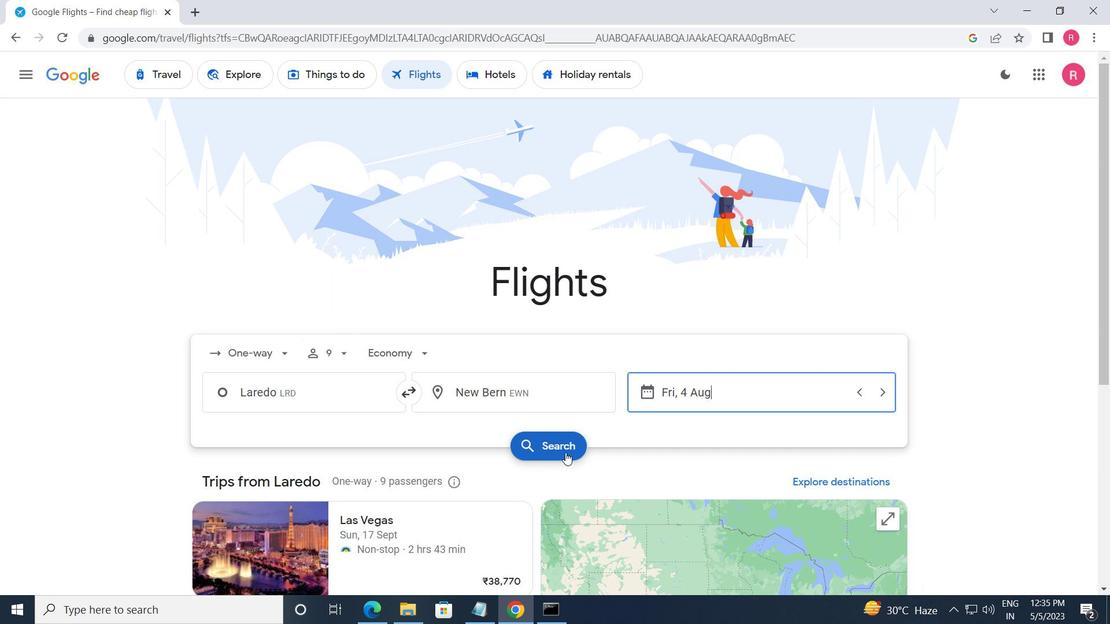 
Action: Mouse moved to (208, 218)
Screenshot: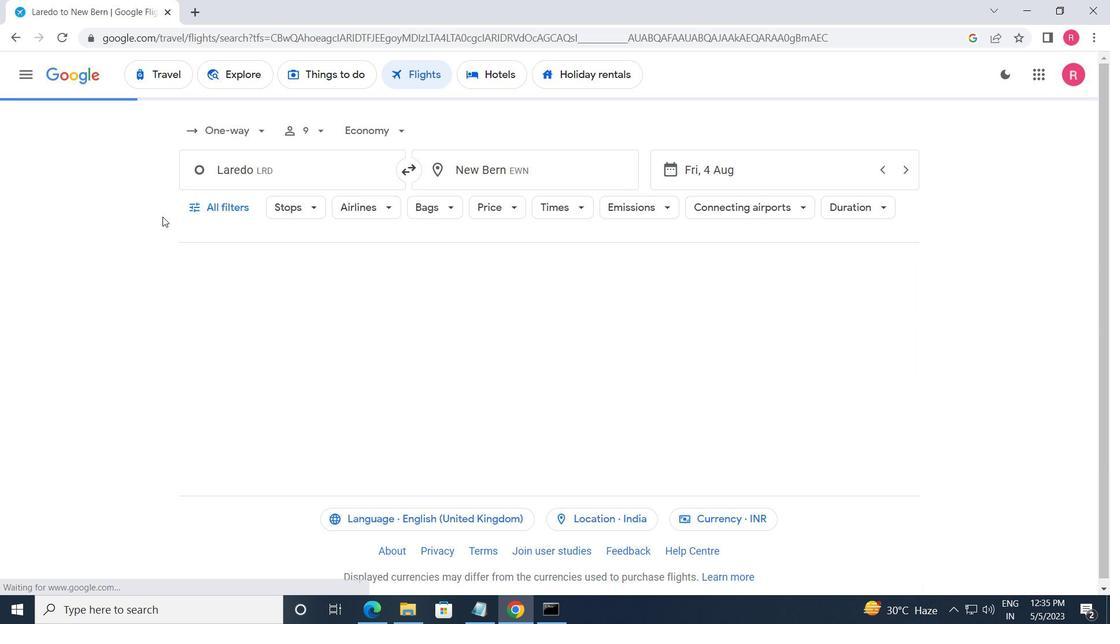 
Action: Mouse pressed left at (208, 218)
Screenshot: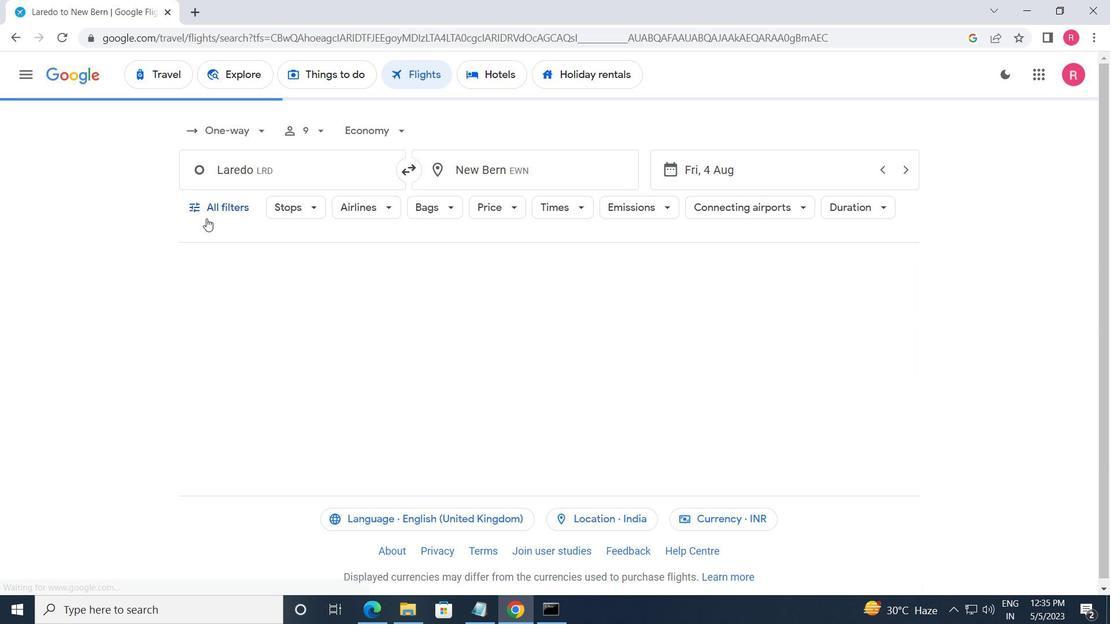 
Action: Mouse moved to (285, 384)
Screenshot: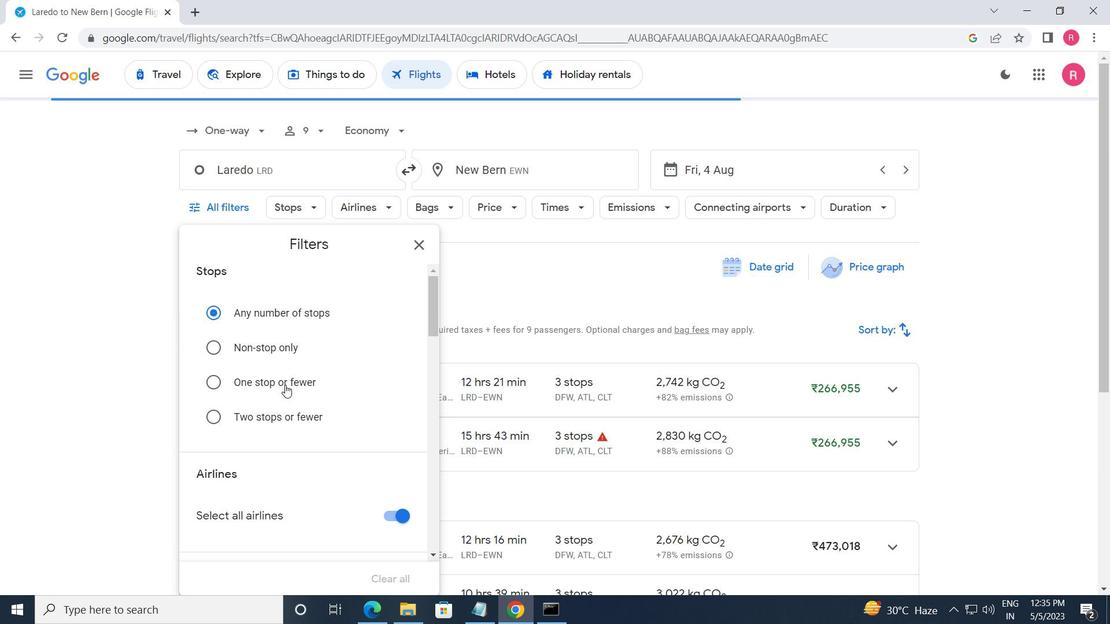 
Action: Mouse scrolled (285, 383) with delta (0, 0)
Screenshot: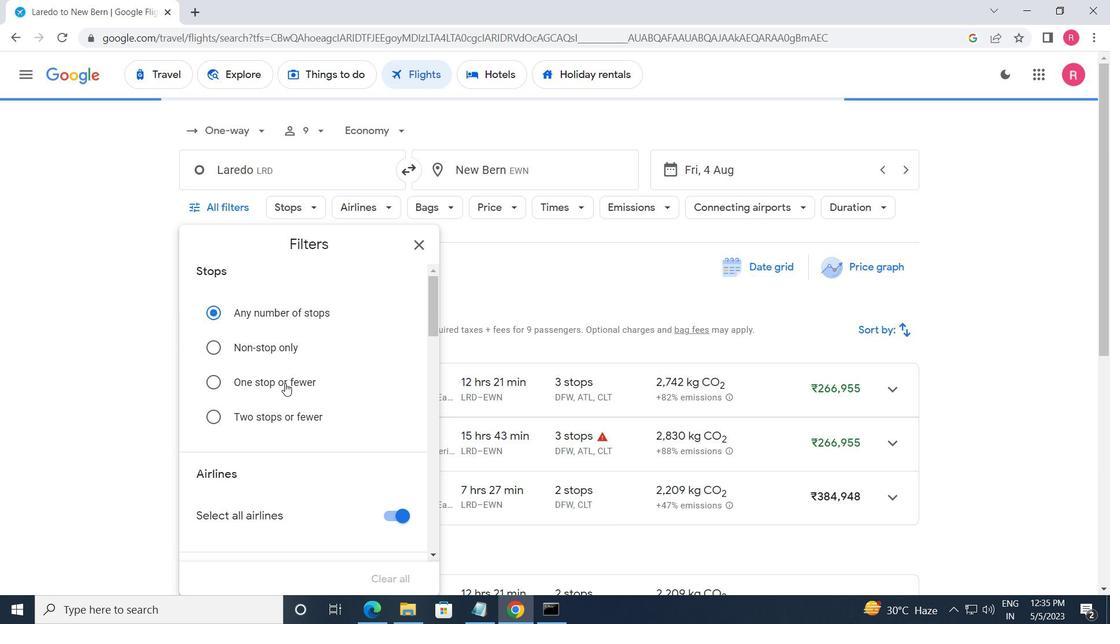 
Action: Mouse scrolled (285, 383) with delta (0, 0)
Screenshot: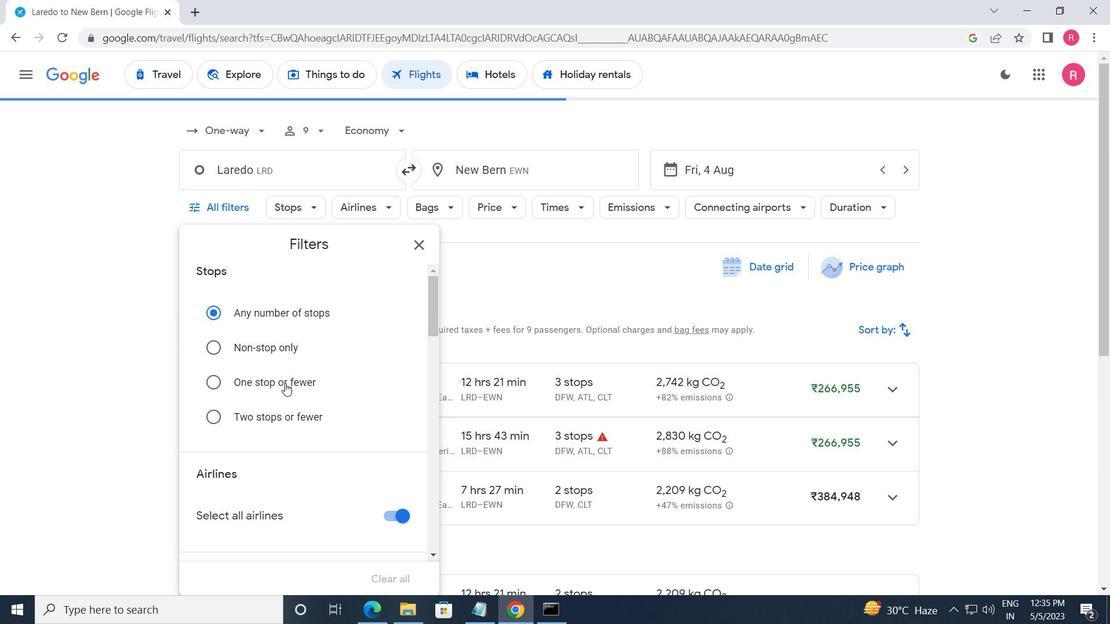 
Action: Mouse moved to (301, 370)
Screenshot: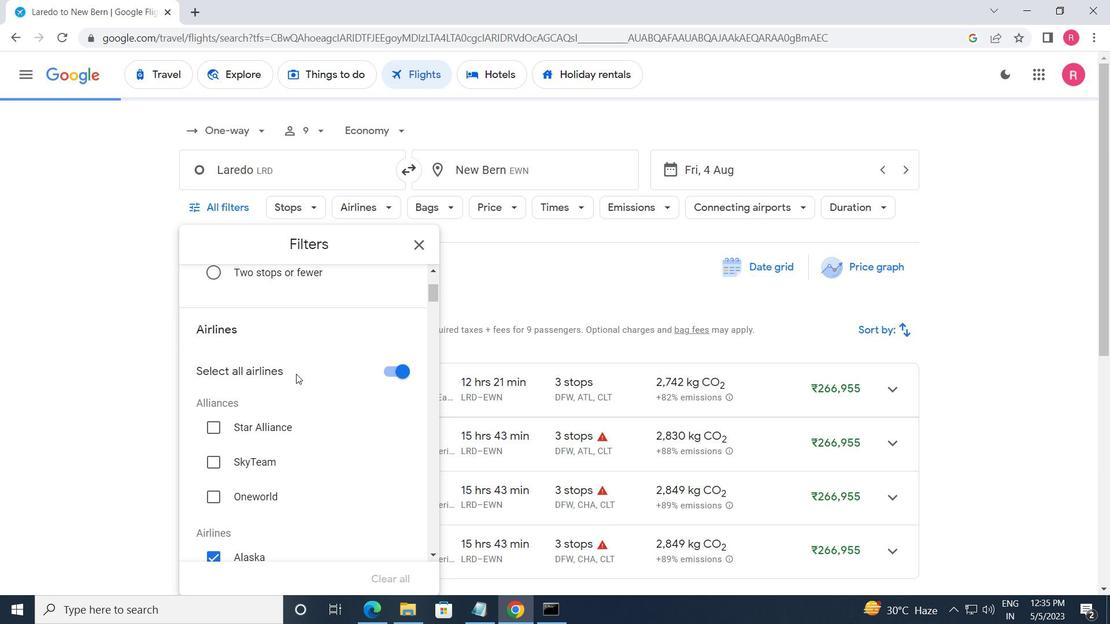 
Action: Mouse scrolled (301, 369) with delta (0, 0)
Screenshot: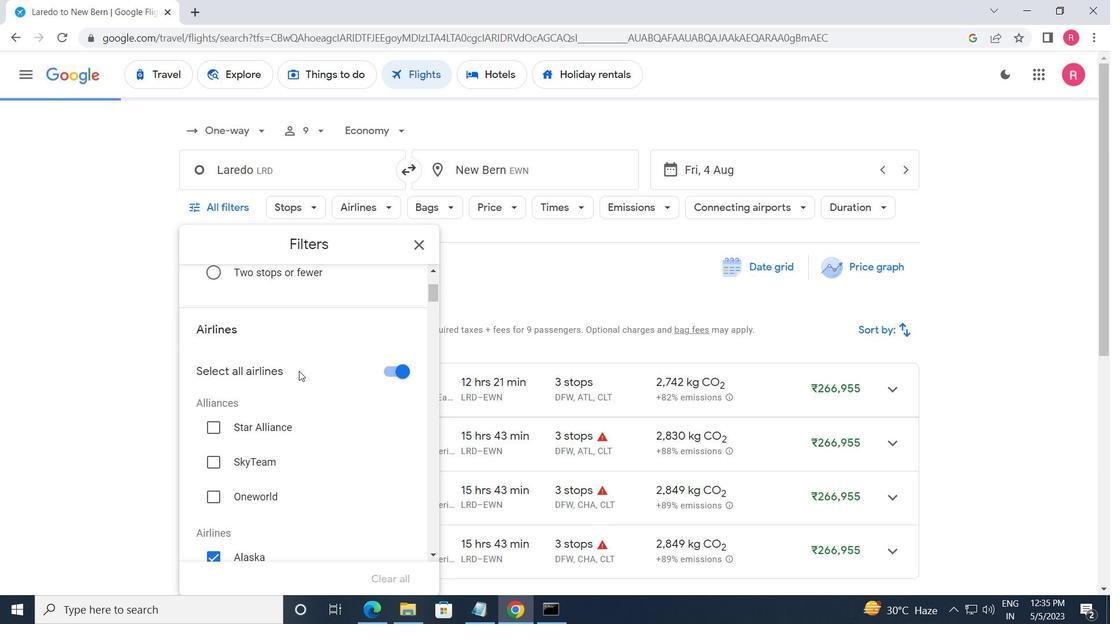
Action: Mouse moved to (302, 370)
Screenshot: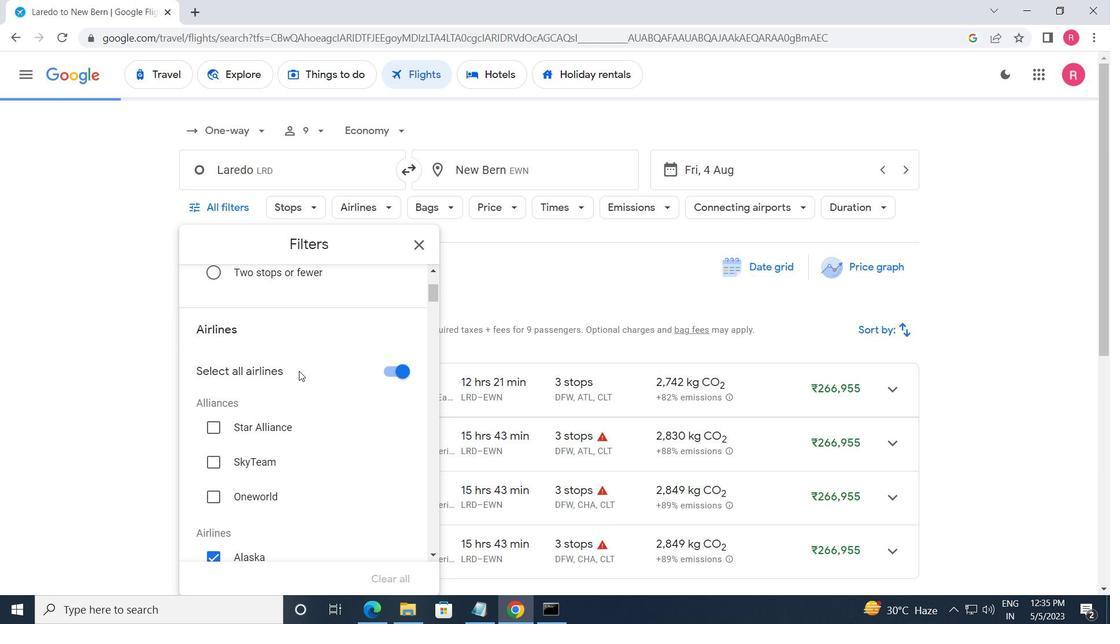 
Action: Mouse scrolled (302, 370) with delta (0, 0)
Screenshot: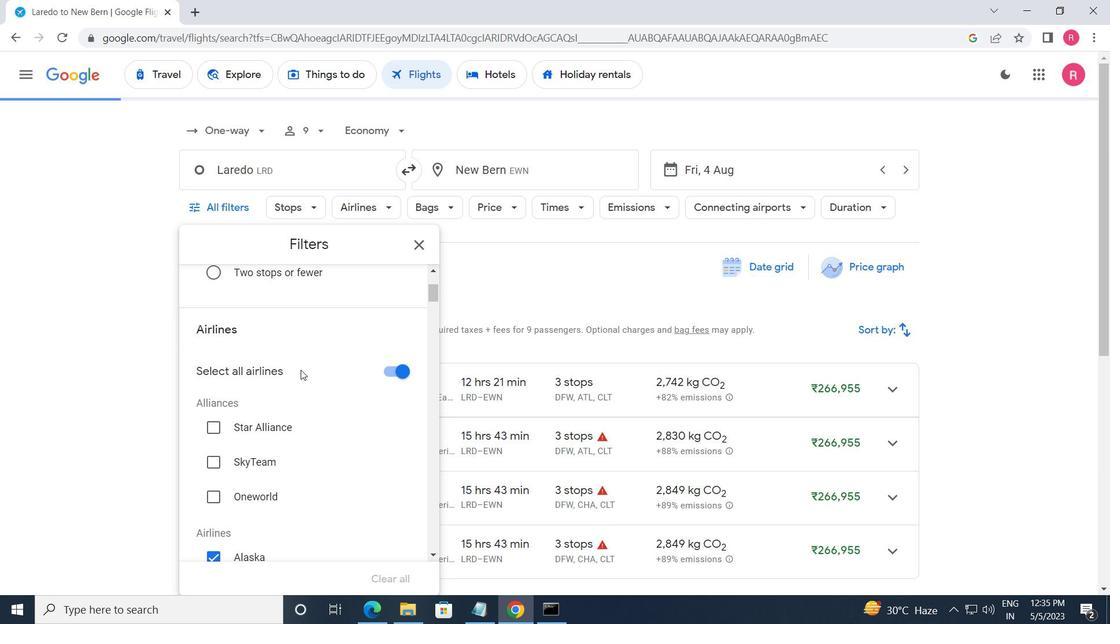 
Action: Mouse moved to (303, 371)
Screenshot: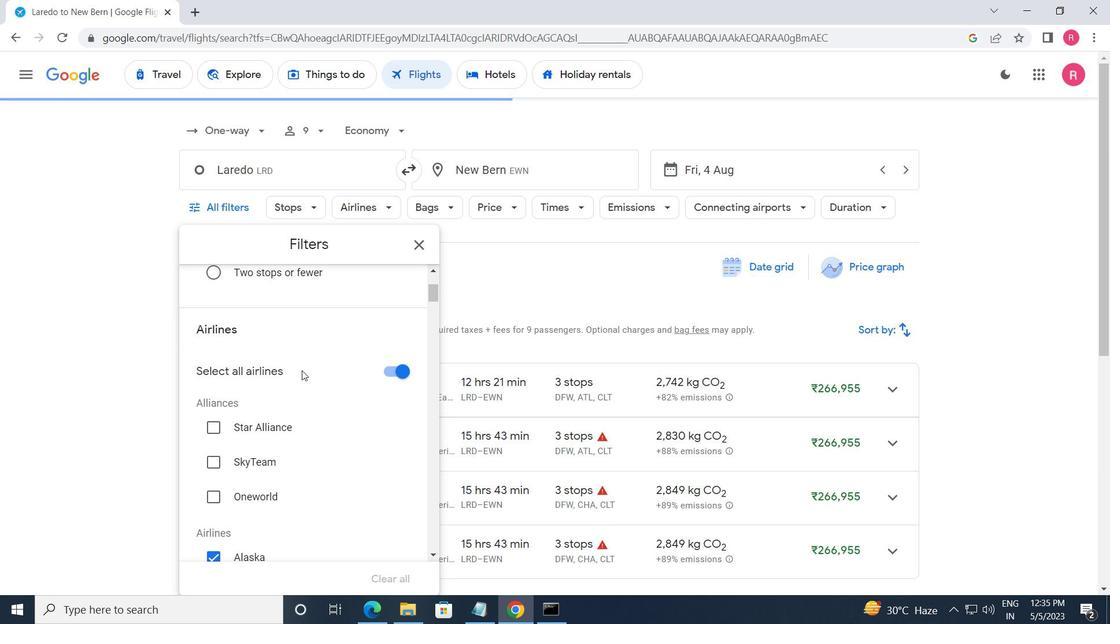 
Action: Mouse scrolled (303, 370) with delta (0, 0)
Screenshot: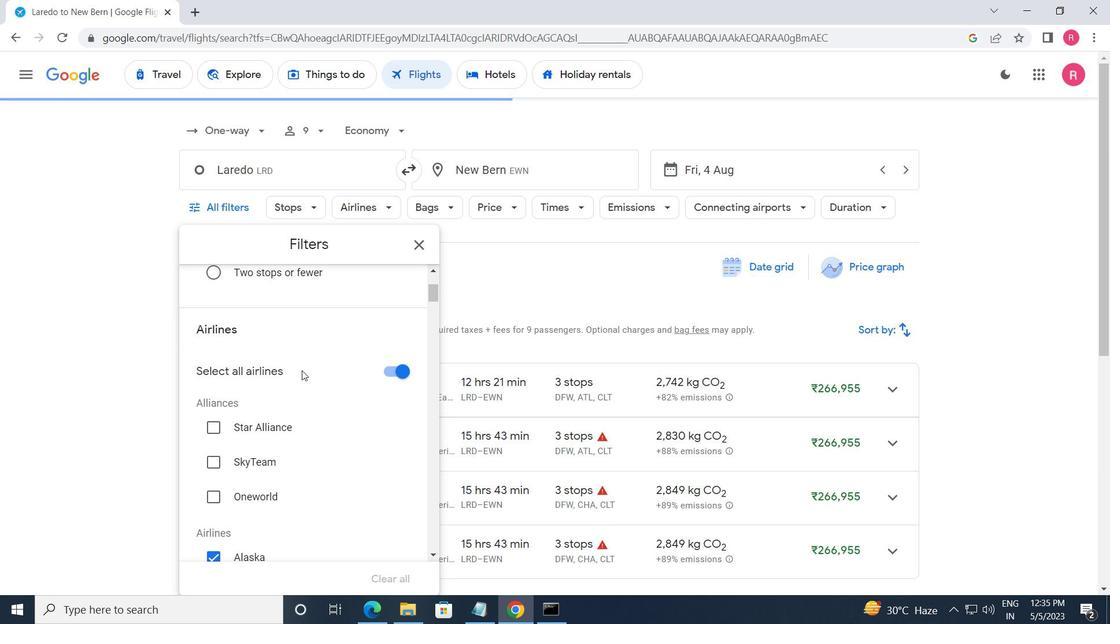 
Action: Mouse moved to (303, 371)
Screenshot: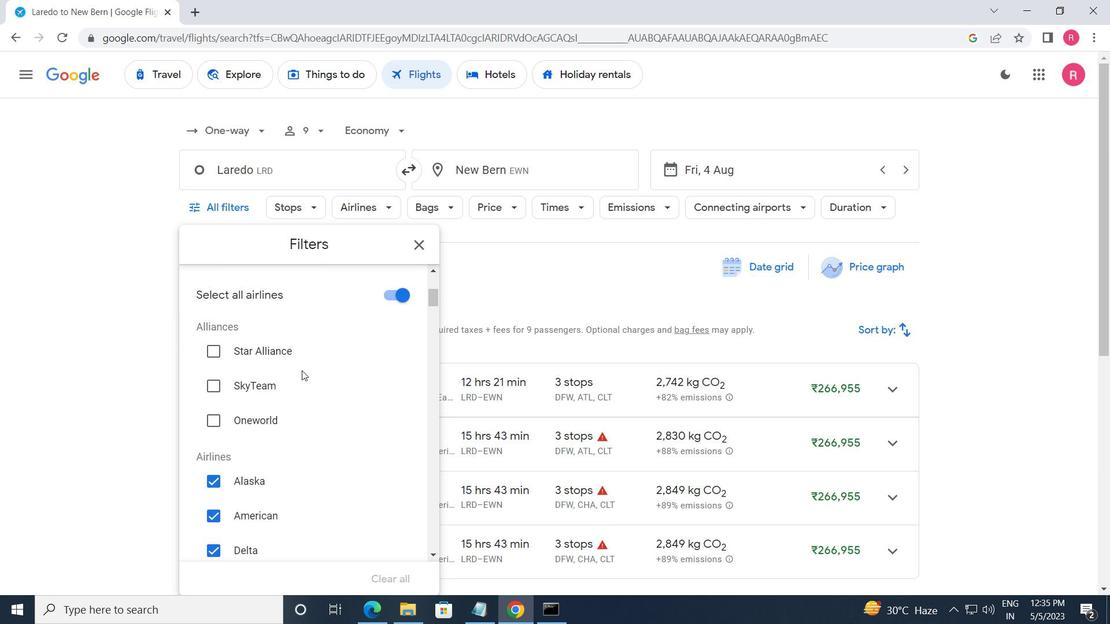 
Action: Mouse scrolled (303, 370) with delta (0, 0)
Screenshot: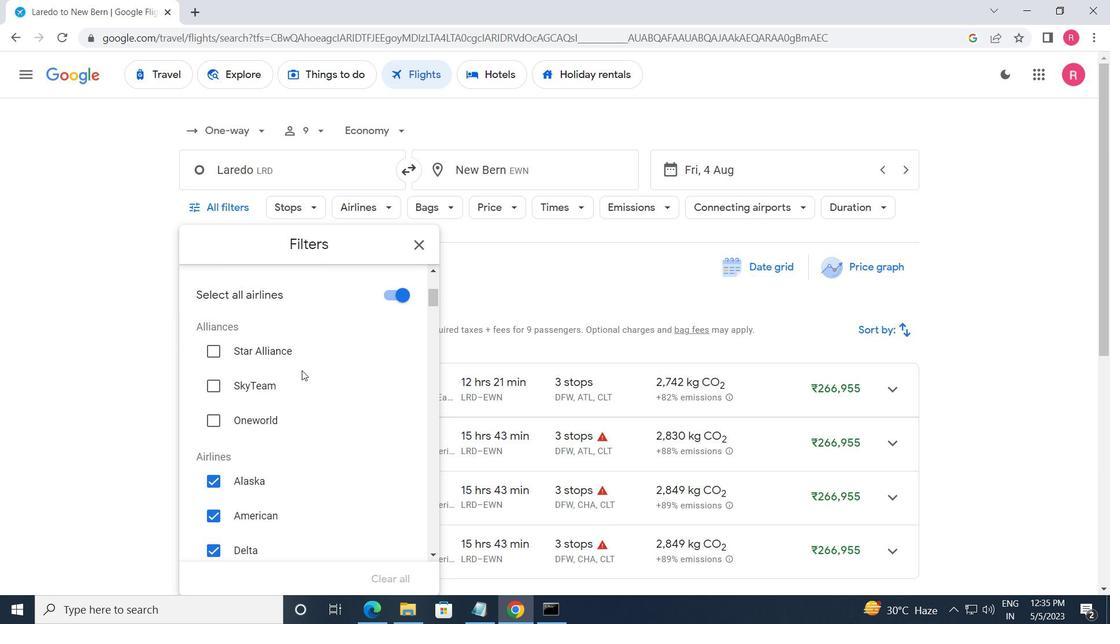 
Action: Mouse moved to (307, 367)
Screenshot: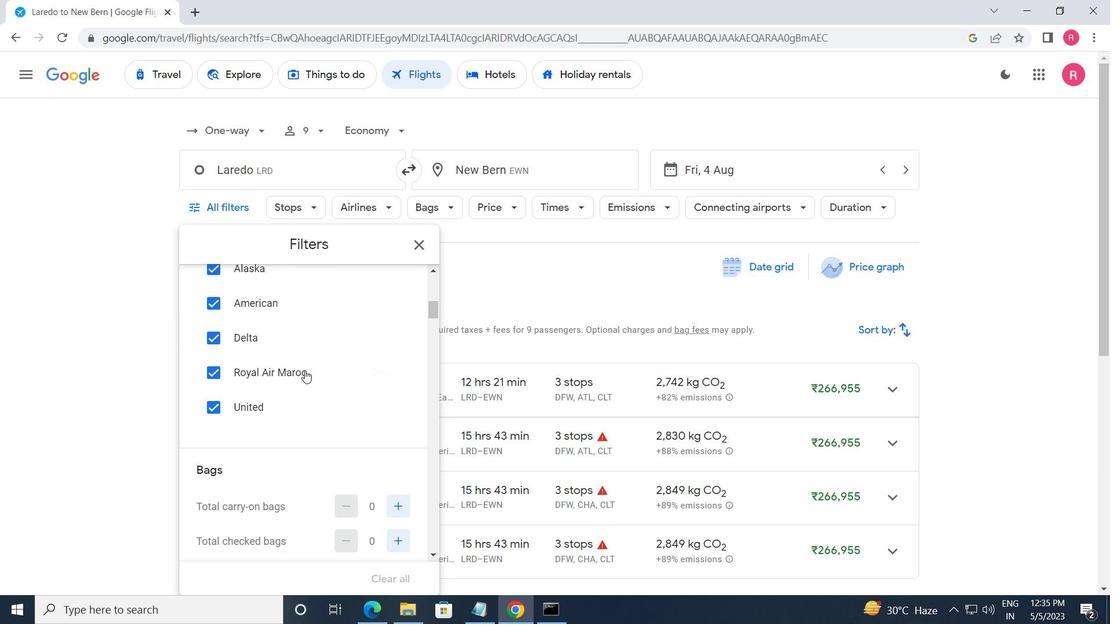 
Action: Mouse scrolled (307, 367) with delta (0, 0)
Screenshot: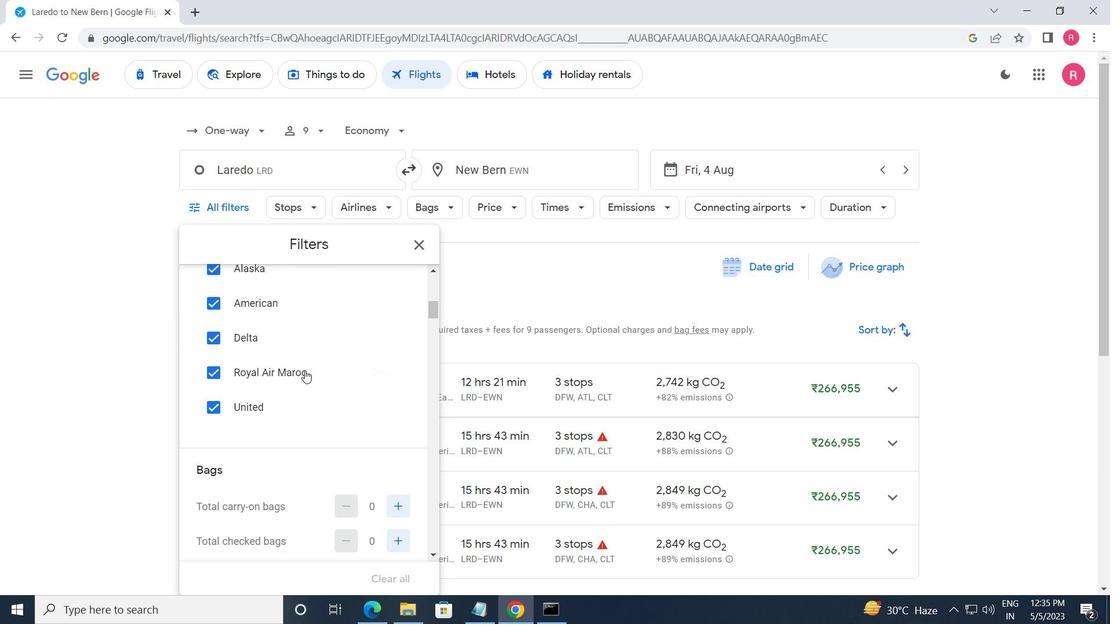 
Action: Mouse moved to (391, 406)
Screenshot: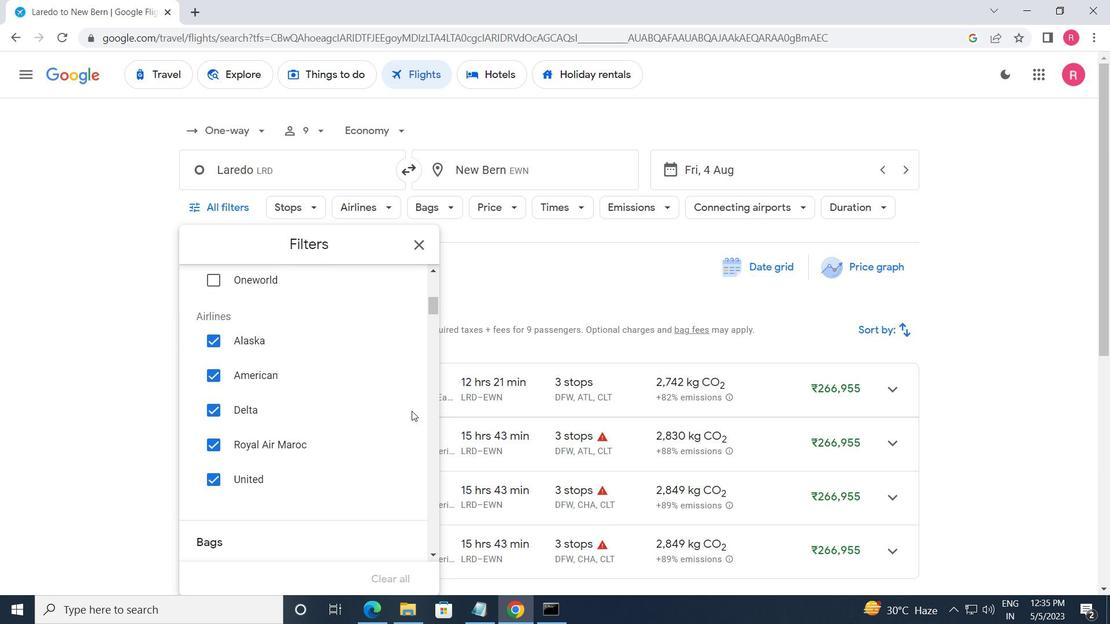 
Action: Mouse pressed left at (391, 406)
Screenshot: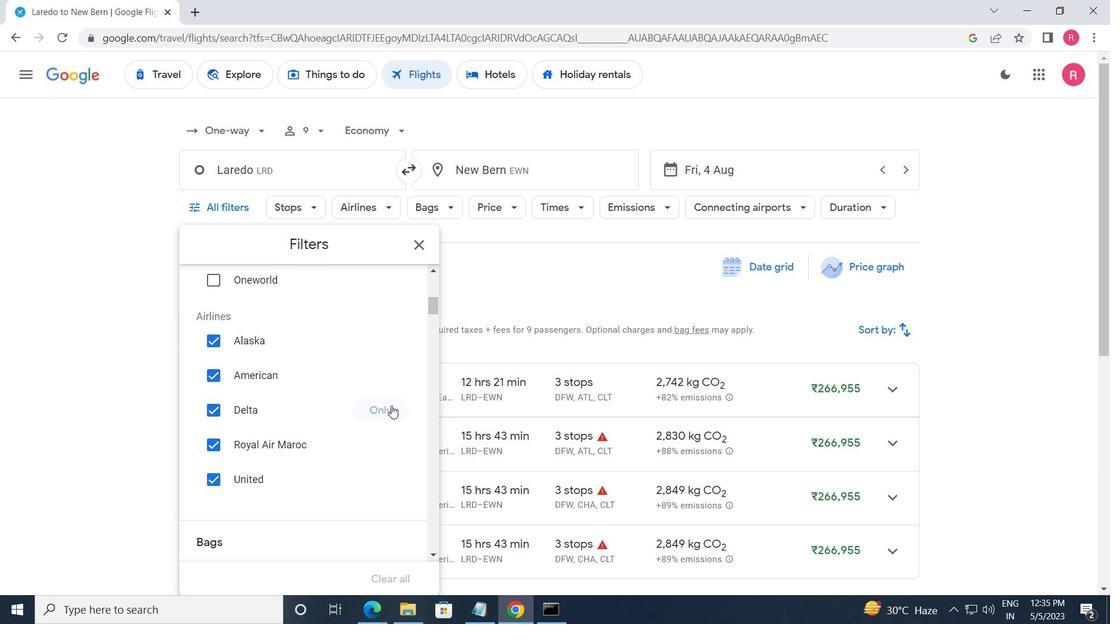 
Action: Mouse moved to (398, 411)
Screenshot: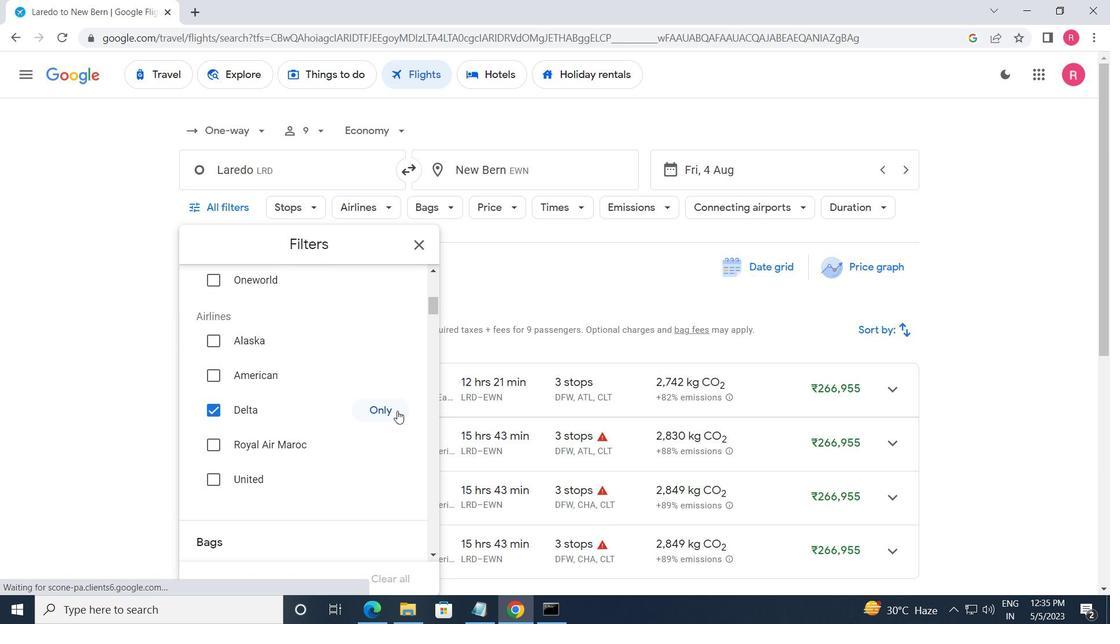 
Action: Mouse scrolled (398, 411) with delta (0, 0)
Screenshot: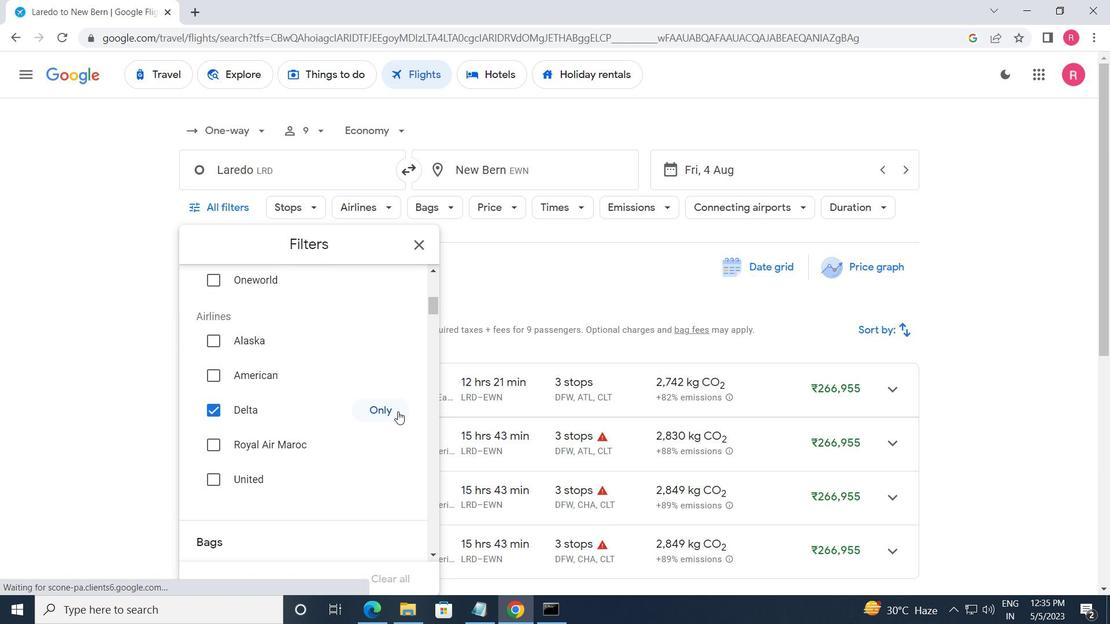 
Action: Mouse scrolled (398, 411) with delta (0, 0)
Screenshot: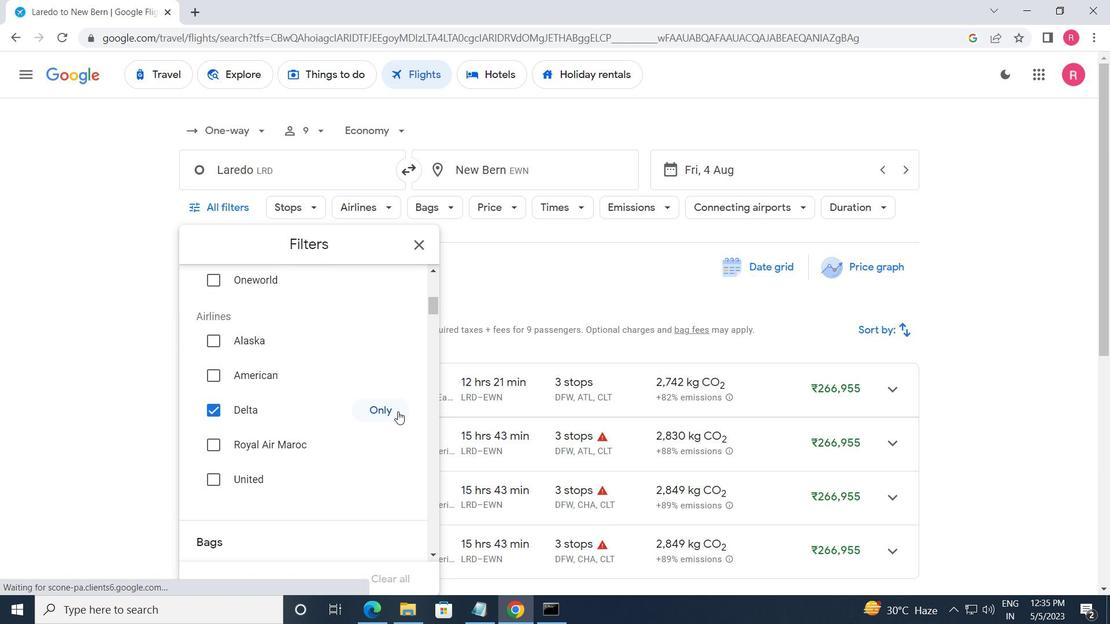 
Action: Mouse moved to (395, 419)
Screenshot: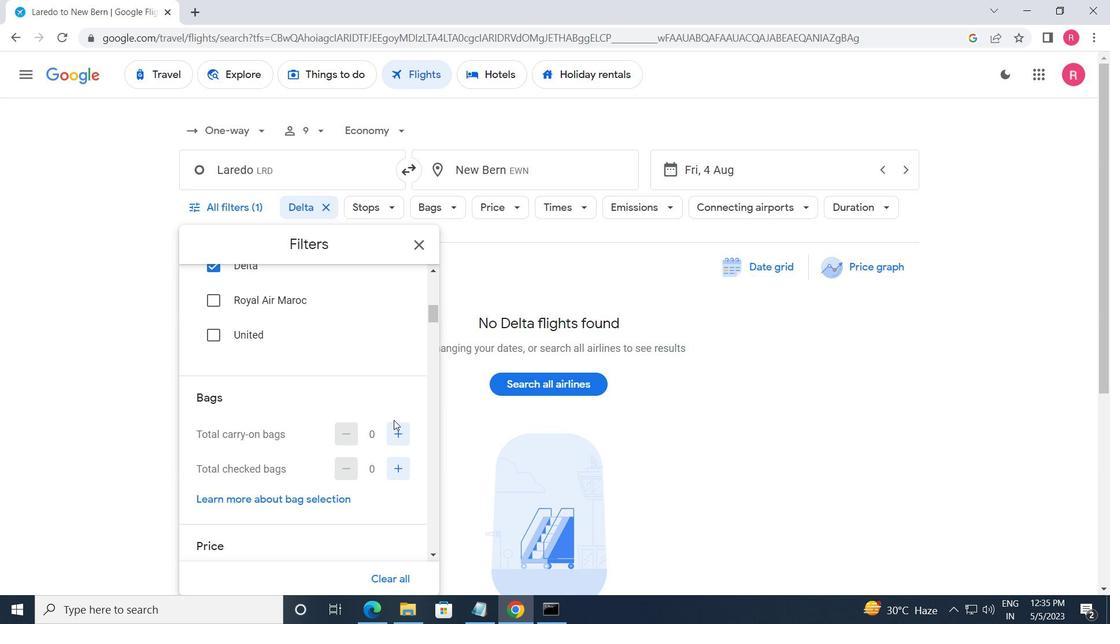 
Action: Mouse scrolled (395, 419) with delta (0, 0)
Screenshot: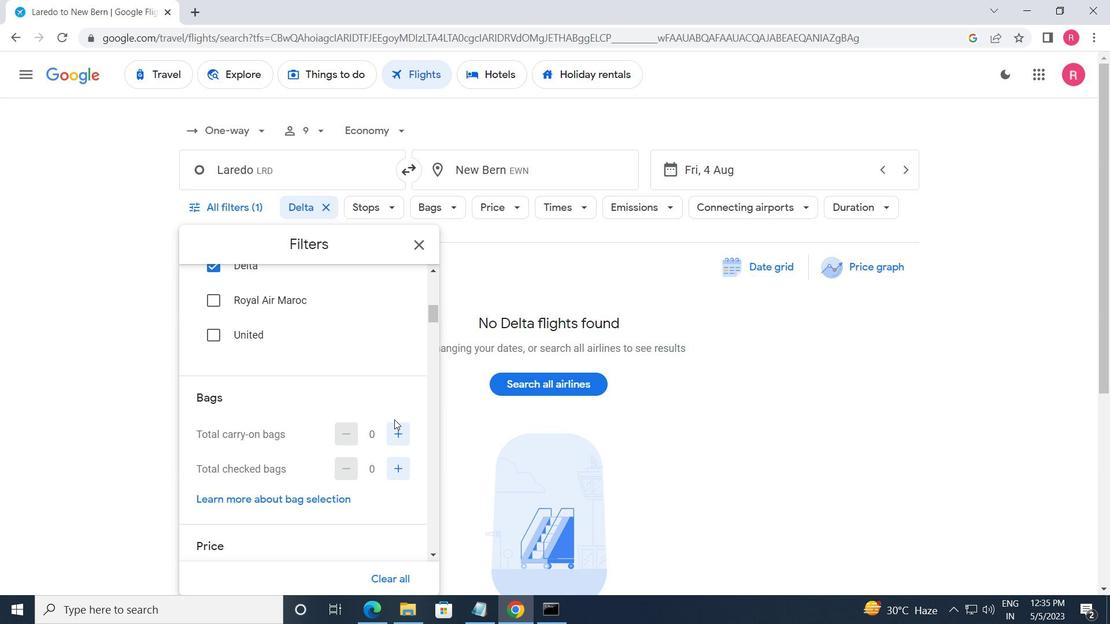 
Action: Mouse scrolled (395, 419) with delta (0, 0)
Screenshot: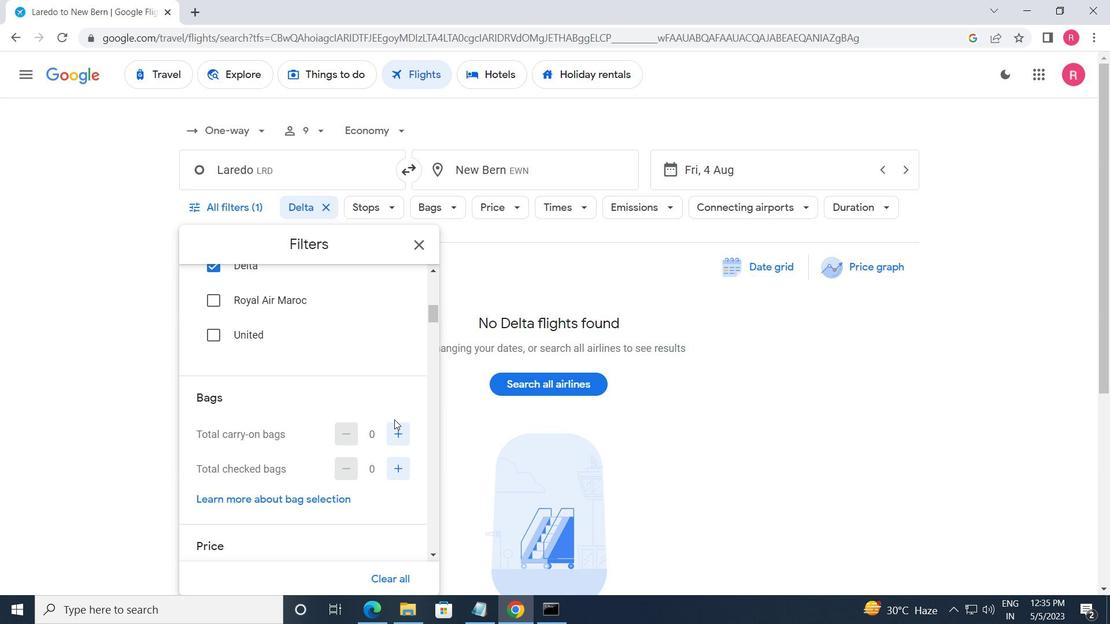 
Action: Mouse scrolled (395, 419) with delta (0, 0)
Screenshot: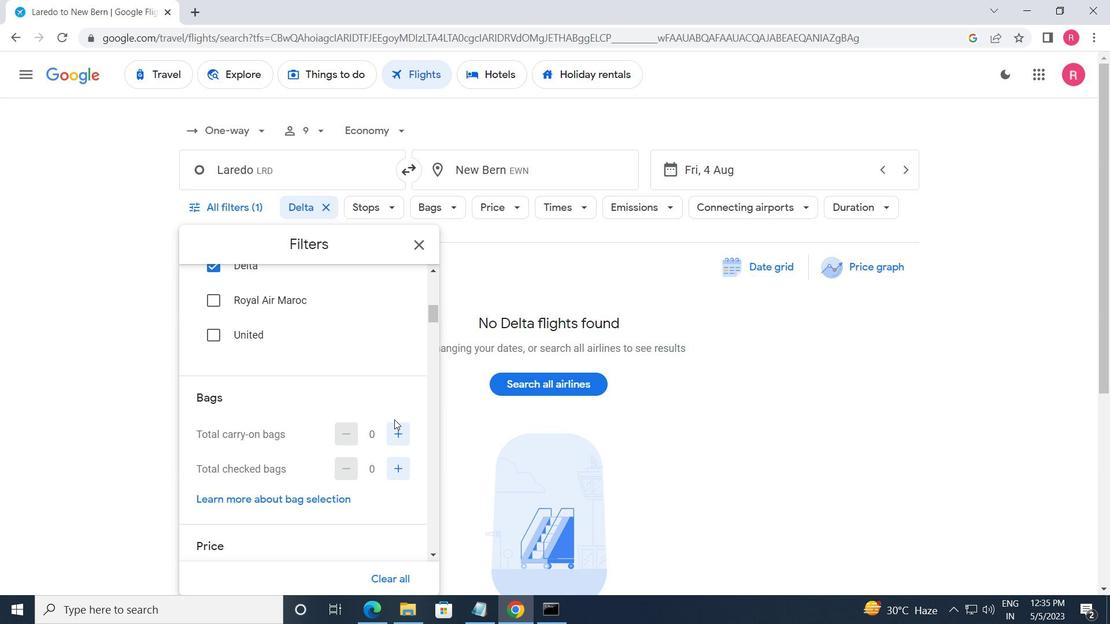 
Action: Mouse moved to (403, 402)
Screenshot: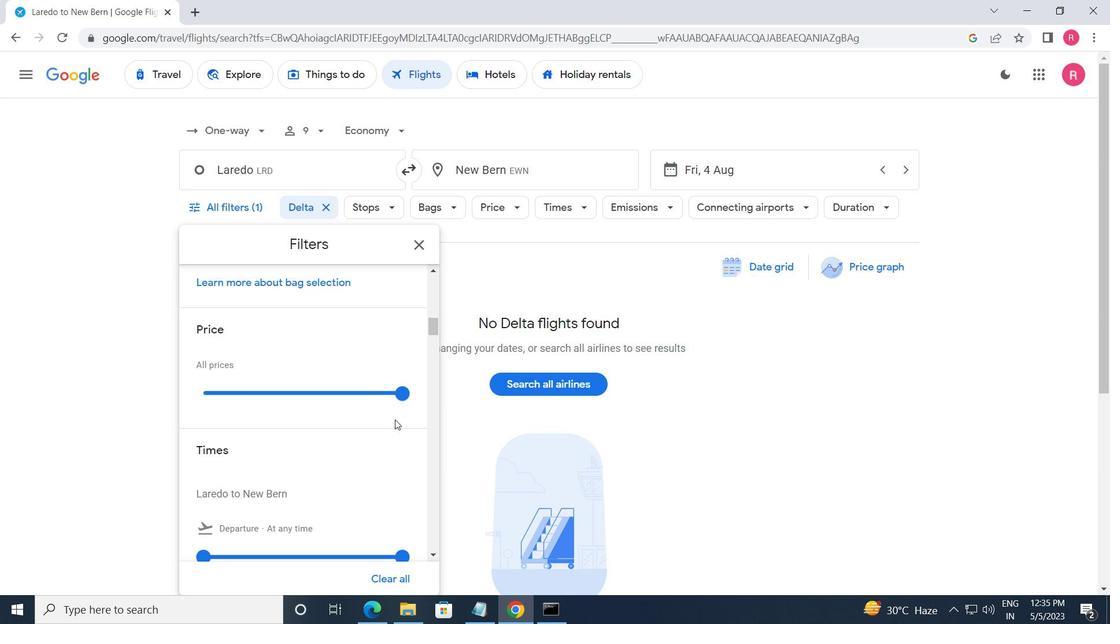 
Action: Mouse pressed left at (403, 402)
Screenshot: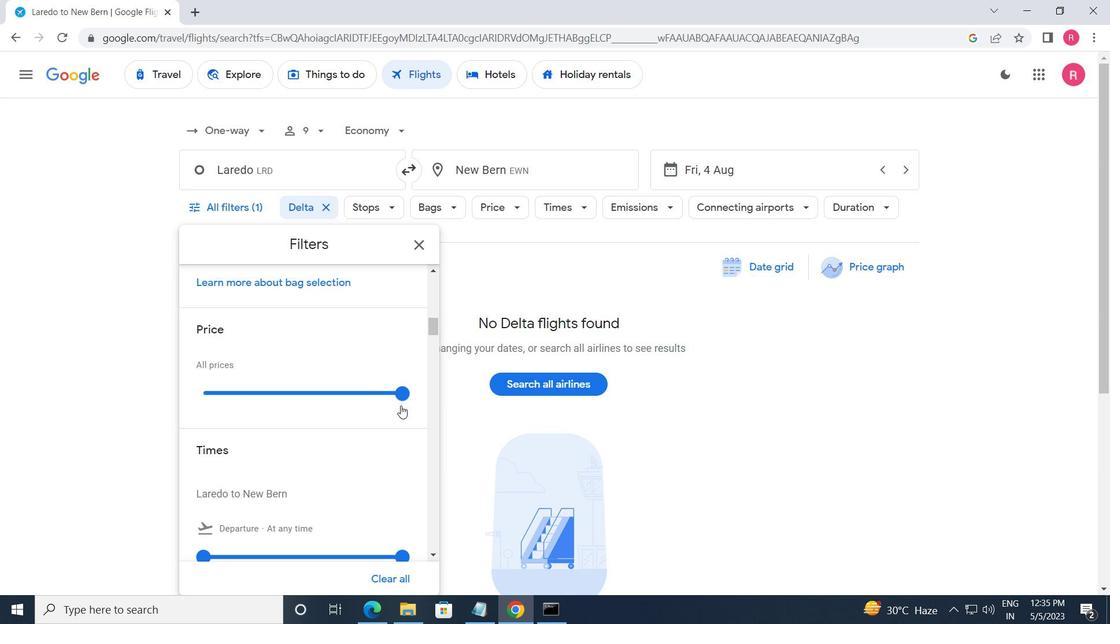 
Action: Mouse moved to (253, 418)
Screenshot: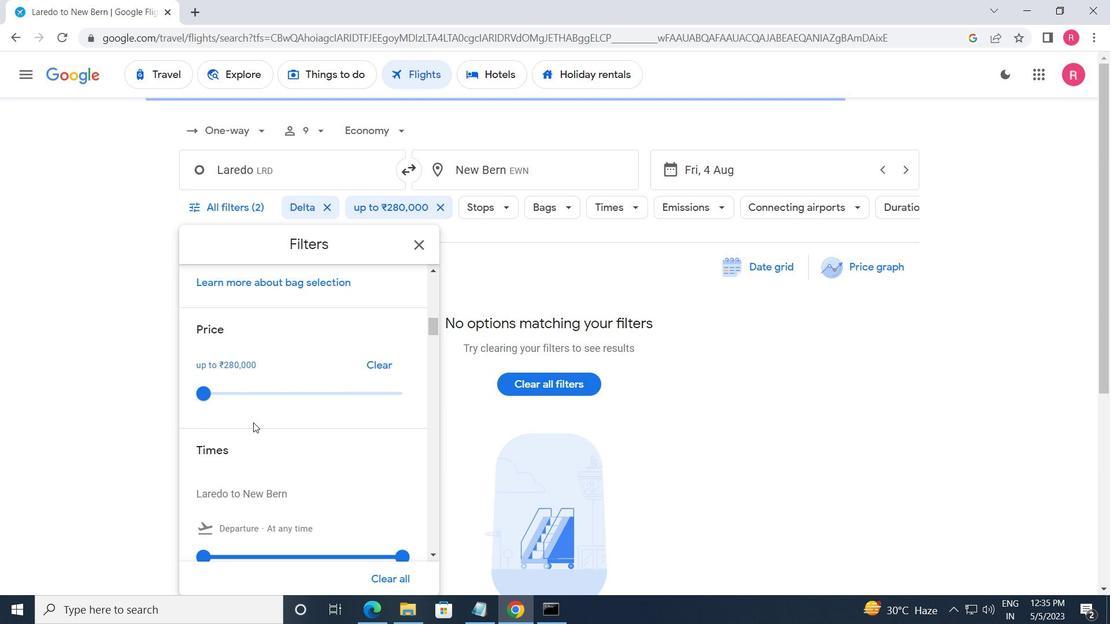 
Action: Mouse scrolled (253, 417) with delta (0, 0)
Screenshot: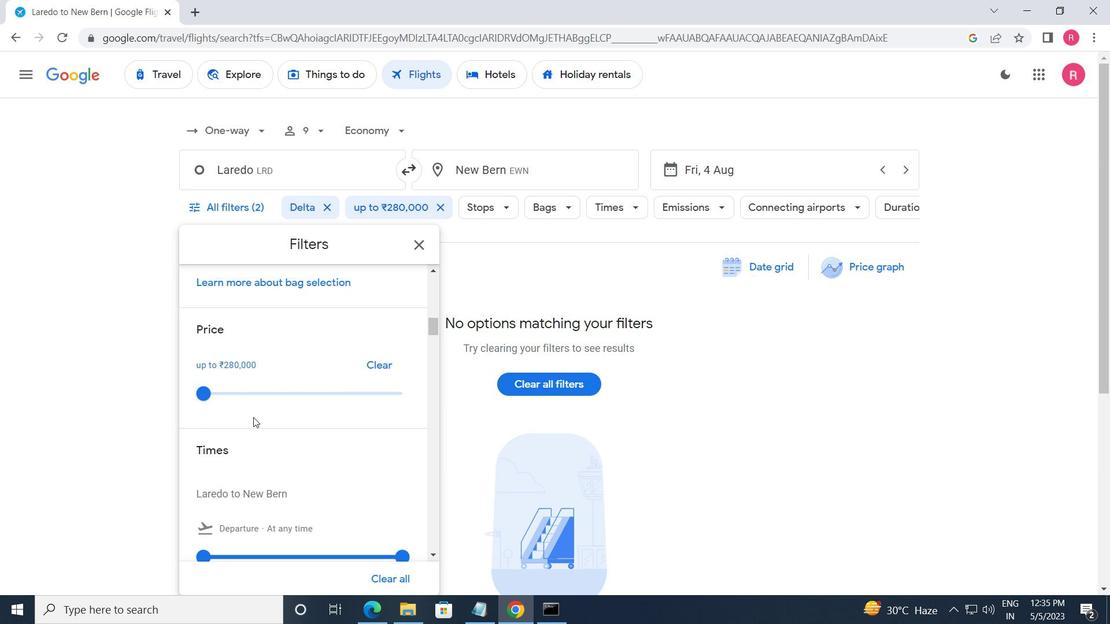 
Action: Mouse scrolled (253, 417) with delta (0, 0)
Screenshot: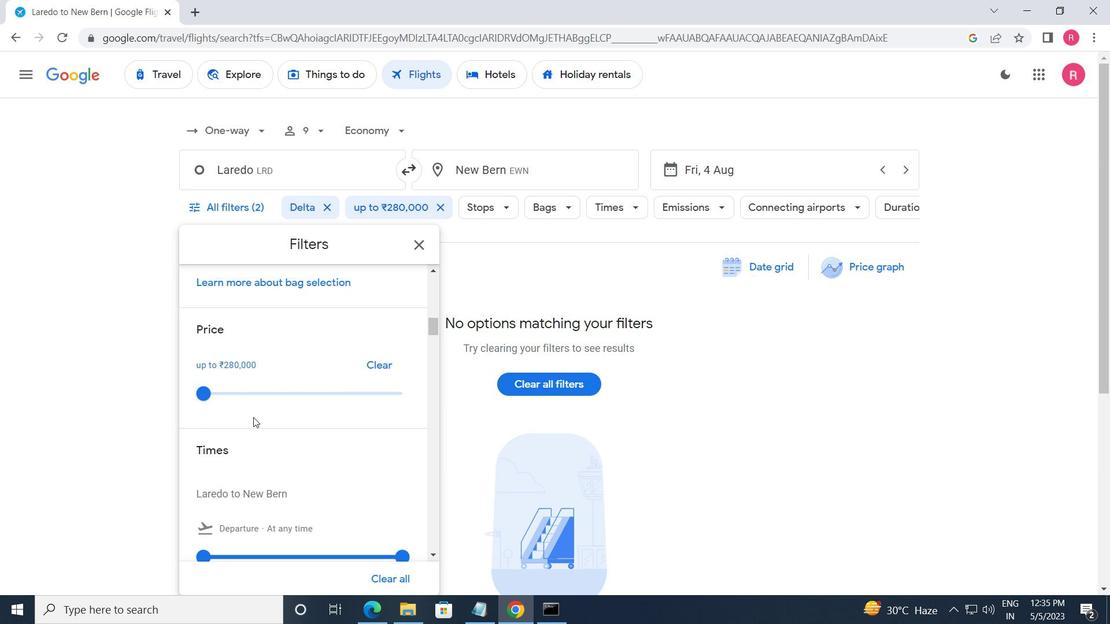 
Action: Mouse moved to (253, 418)
Screenshot: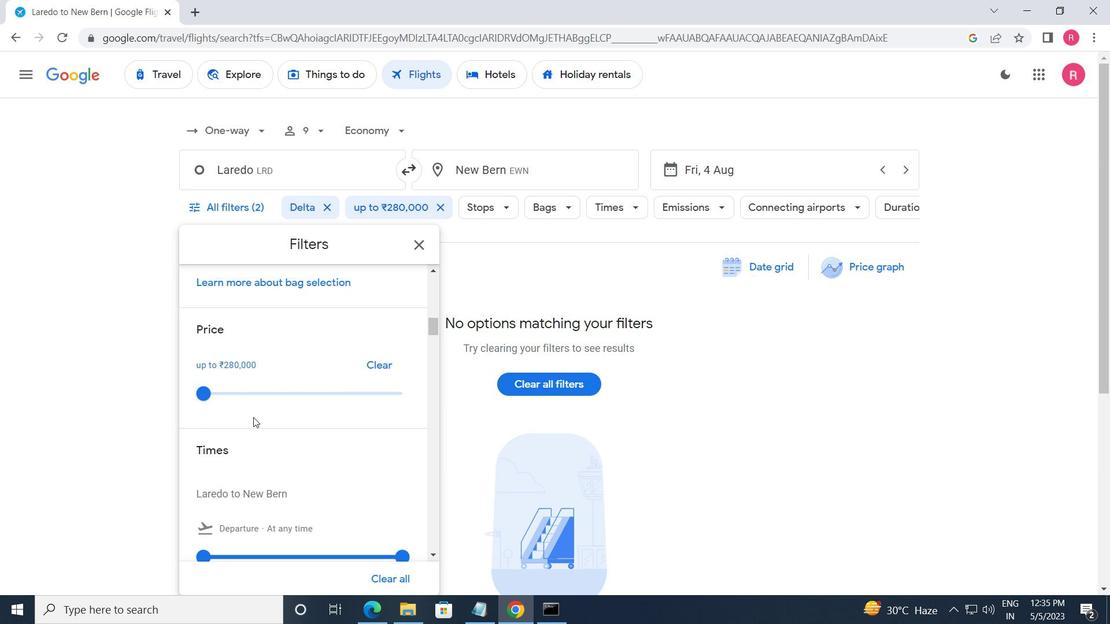 
Action: Mouse scrolled (253, 418) with delta (0, 0)
Screenshot: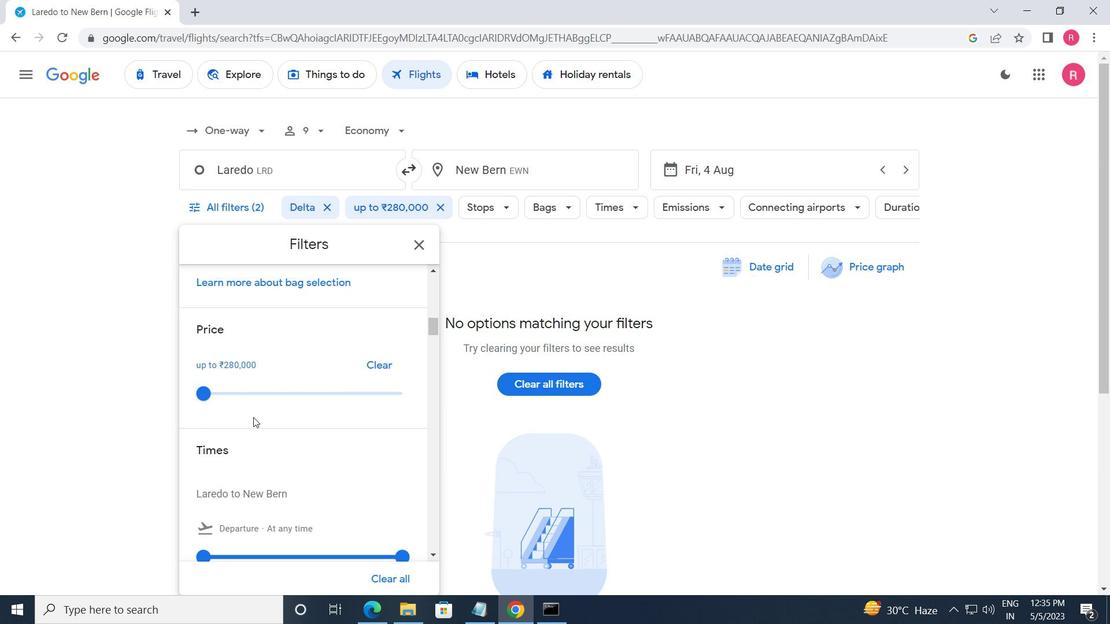 
Action: Mouse moved to (203, 352)
Screenshot: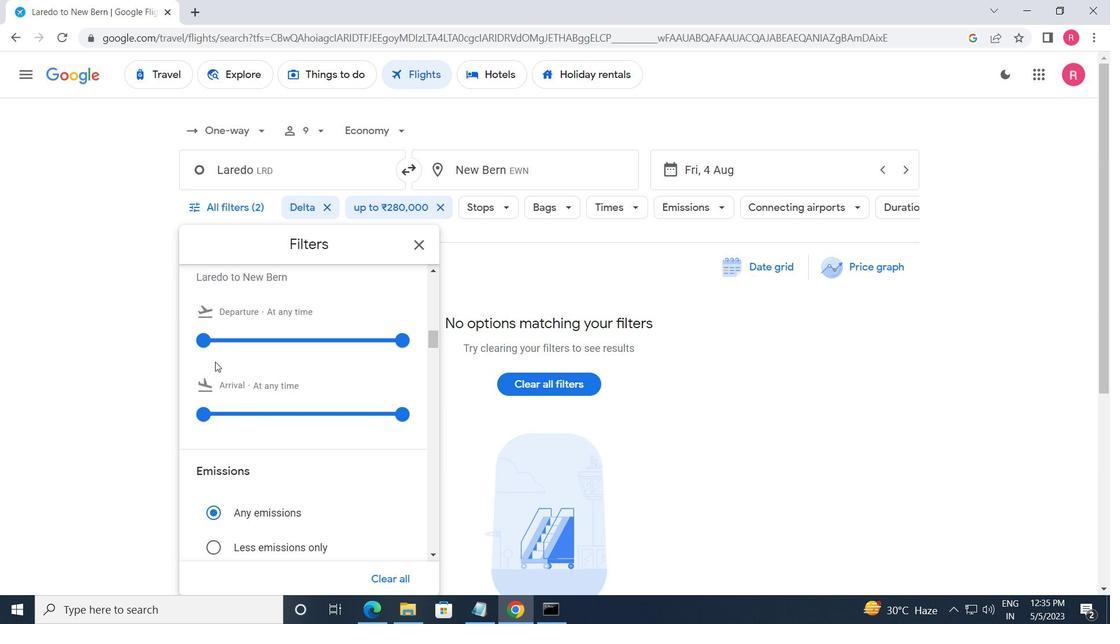 
Action: Mouse pressed left at (203, 352)
Screenshot: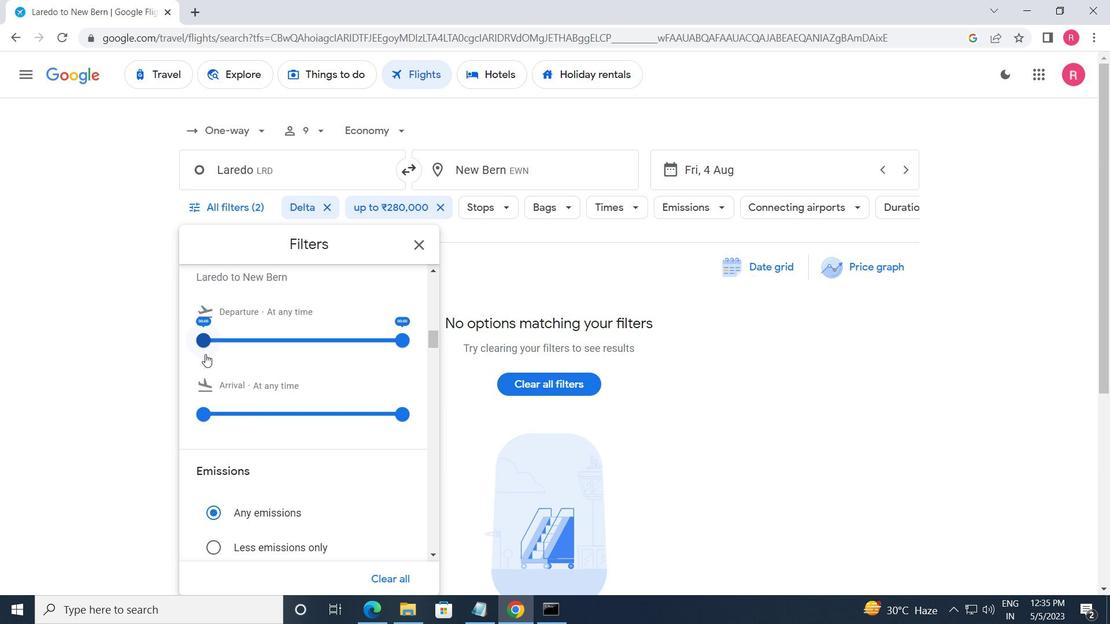 
Action: Mouse moved to (417, 249)
Screenshot: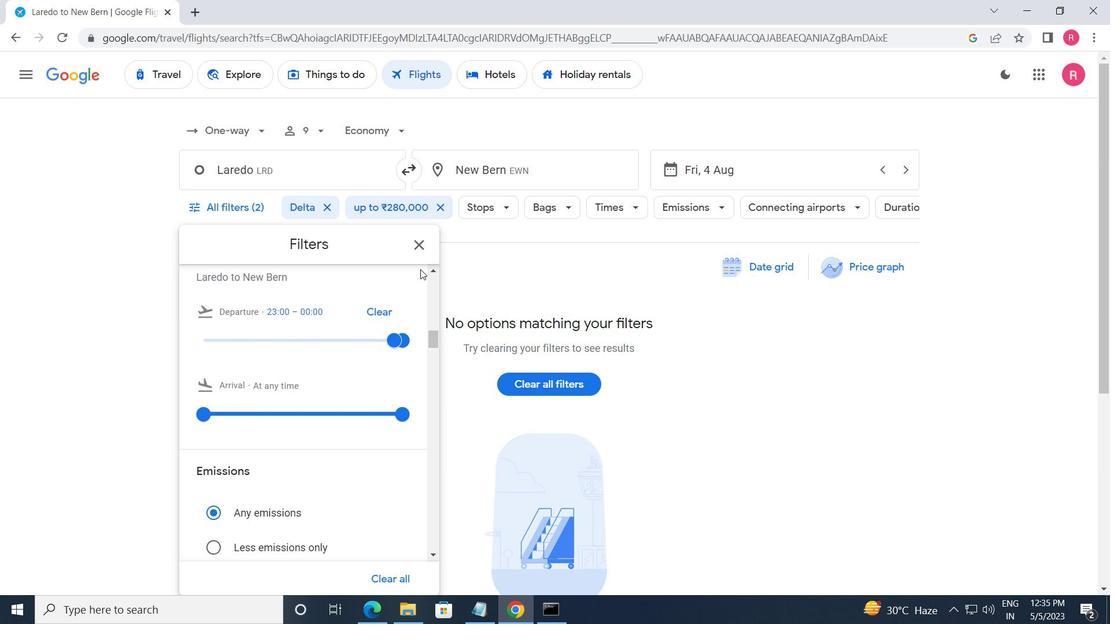 
Action: Mouse pressed left at (417, 249)
Screenshot: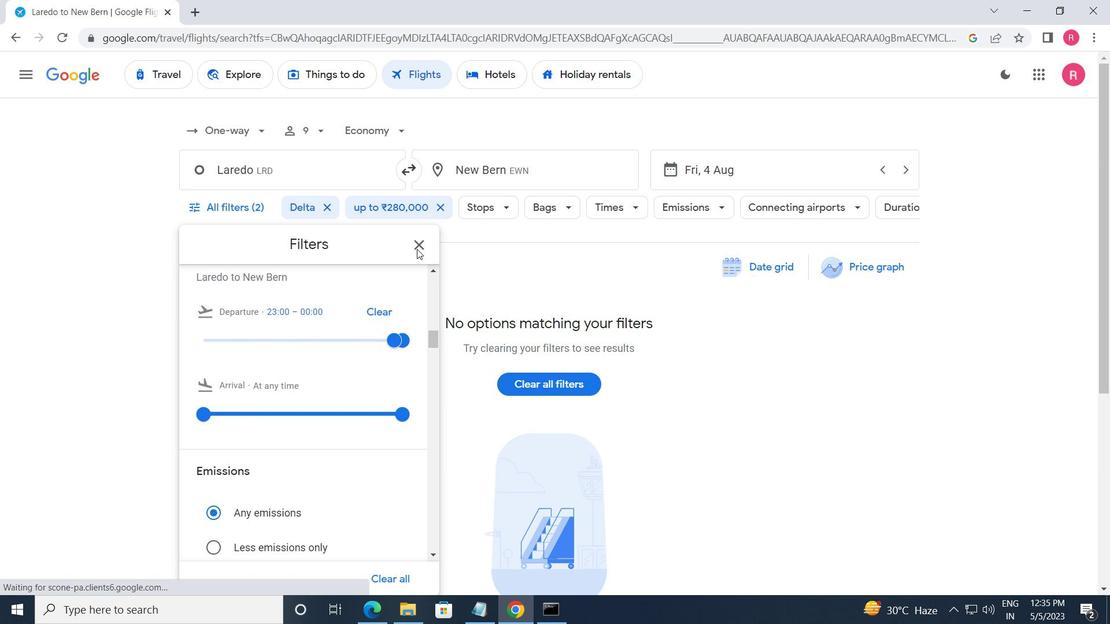 
Action: Mouse moved to (392, 286)
Screenshot: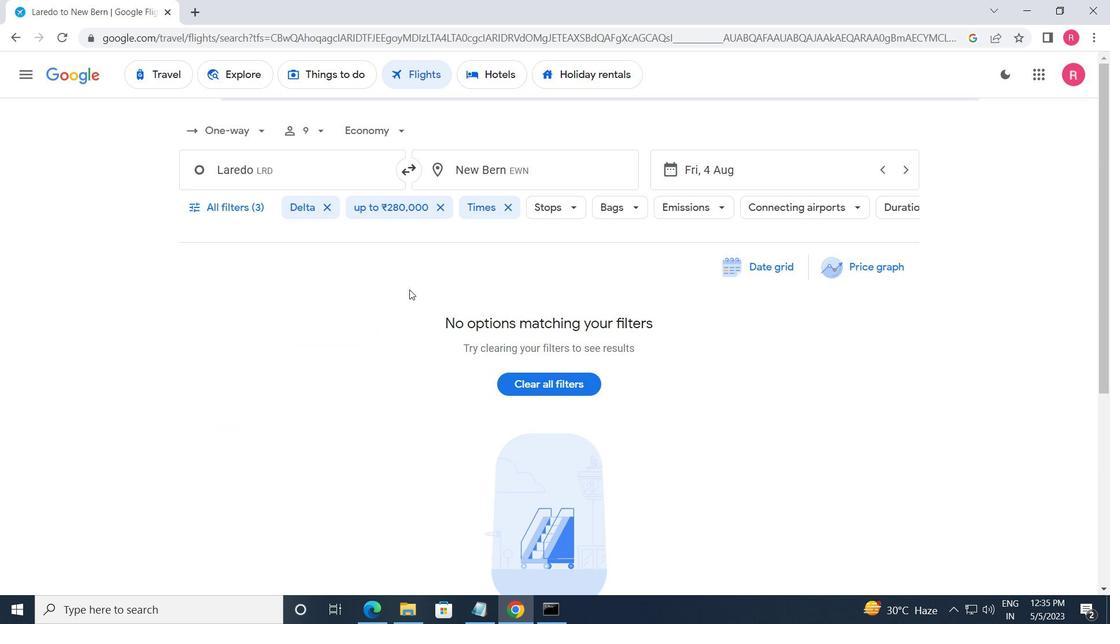 
